 Task: Open Card New Hire Orientation in Board Employee Performance Management and Coaching to Workspace Data Analysis and Reporting and add a team member Softage.3@softage.net, a label Orange, a checklist Health and Safety, an attachment from Trello, a color Orange and finally, add a card description 'Create and send out employee engagement survey on company benefits' and a comment 'Given the potential impact of this task on our company financial stability, let us ensure that we approach it with a sense of fiscal responsibility and prudence.'. Add a start date 'Jan 03, 1900' with a due date 'Jan 10, 1900'
Action: Mouse moved to (76, 362)
Screenshot: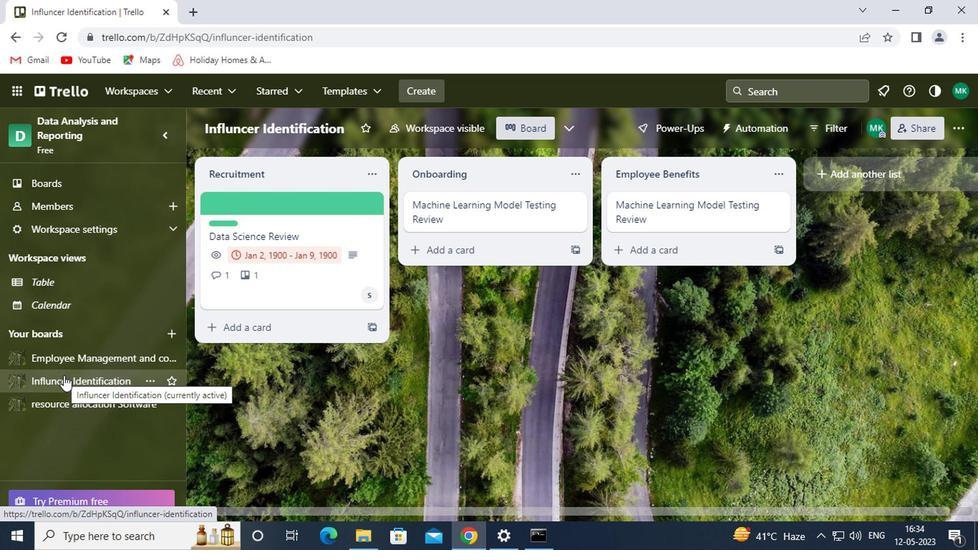 
Action: Mouse pressed left at (76, 362)
Screenshot: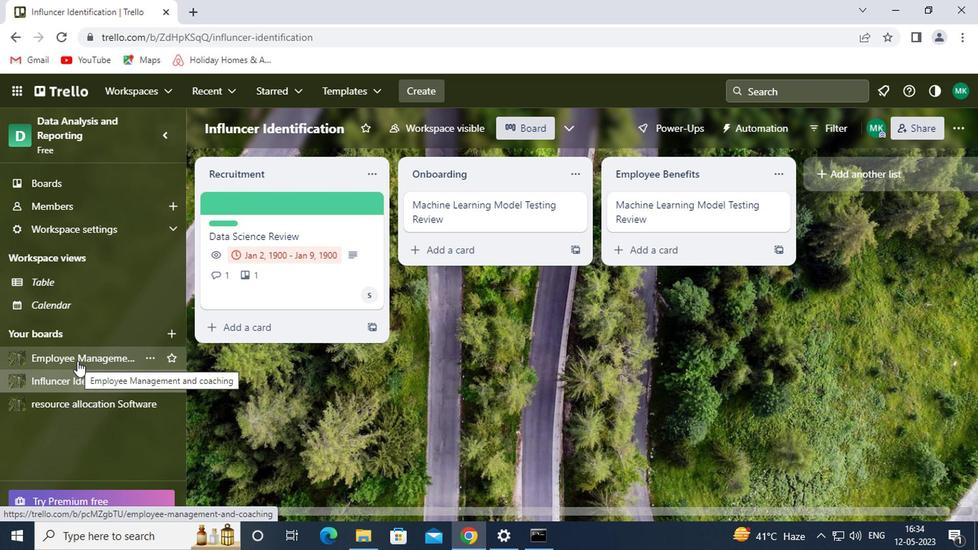 
Action: Mouse moved to (269, 198)
Screenshot: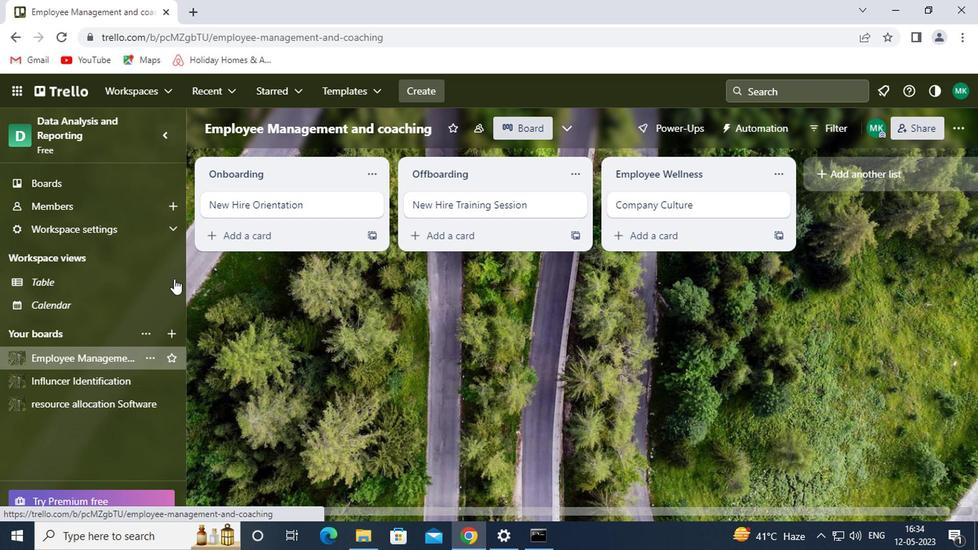 
Action: Mouse pressed left at (269, 198)
Screenshot: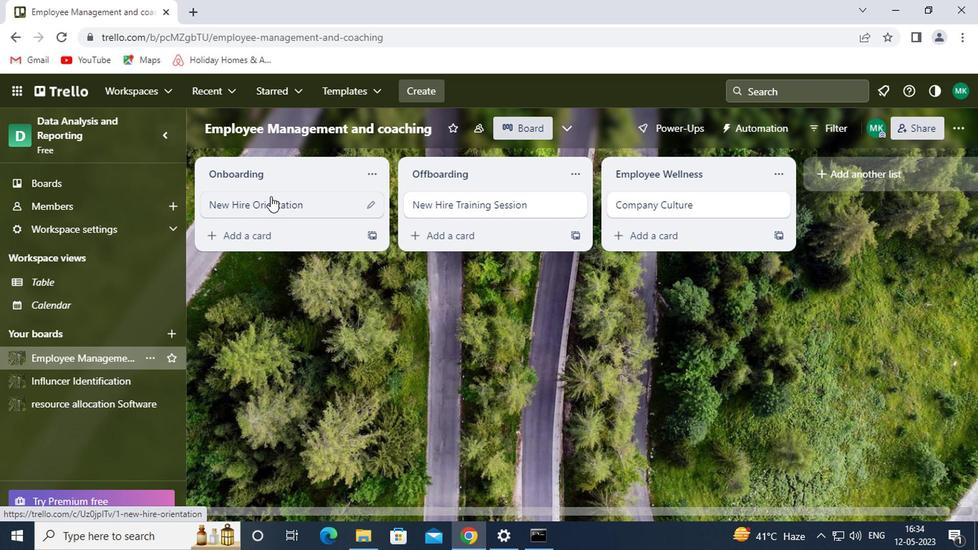 
Action: Mouse moved to (679, 212)
Screenshot: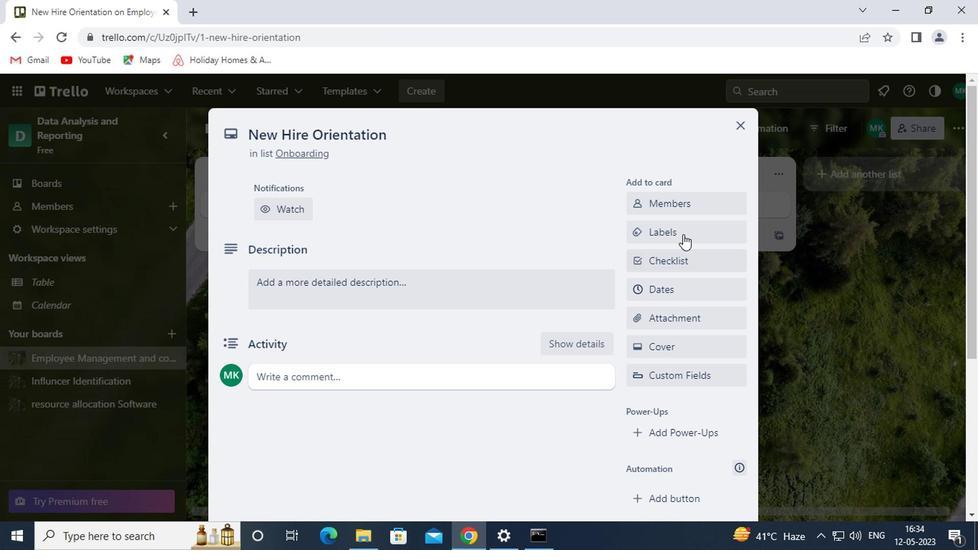 
Action: Mouse pressed left at (679, 212)
Screenshot: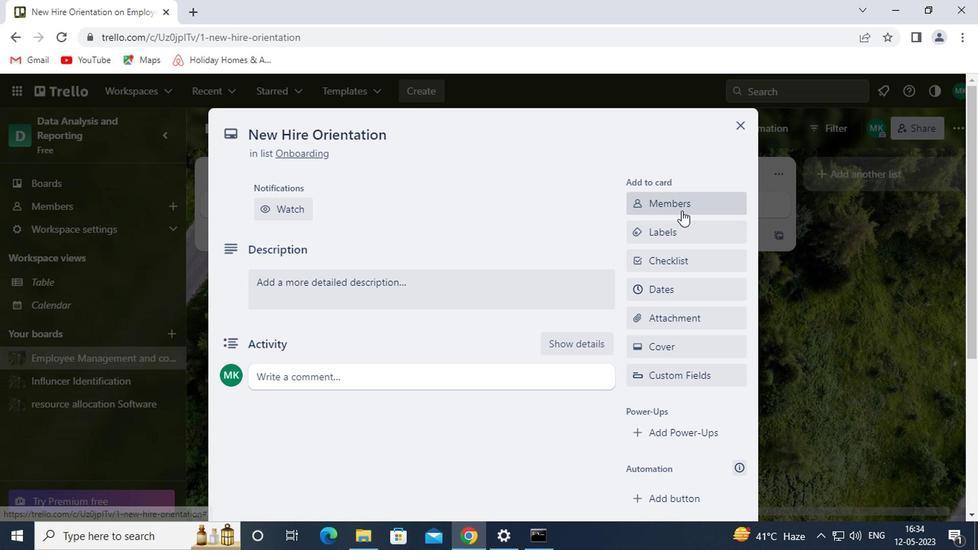 
Action: Mouse moved to (652, 271)
Screenshot: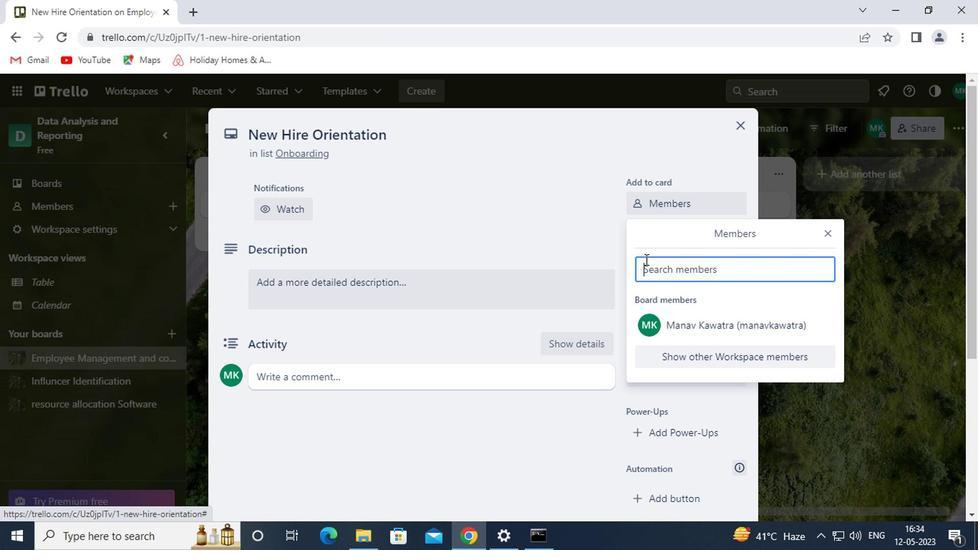 
Action: Mouse pressed left at (652, 271)
Screenshot: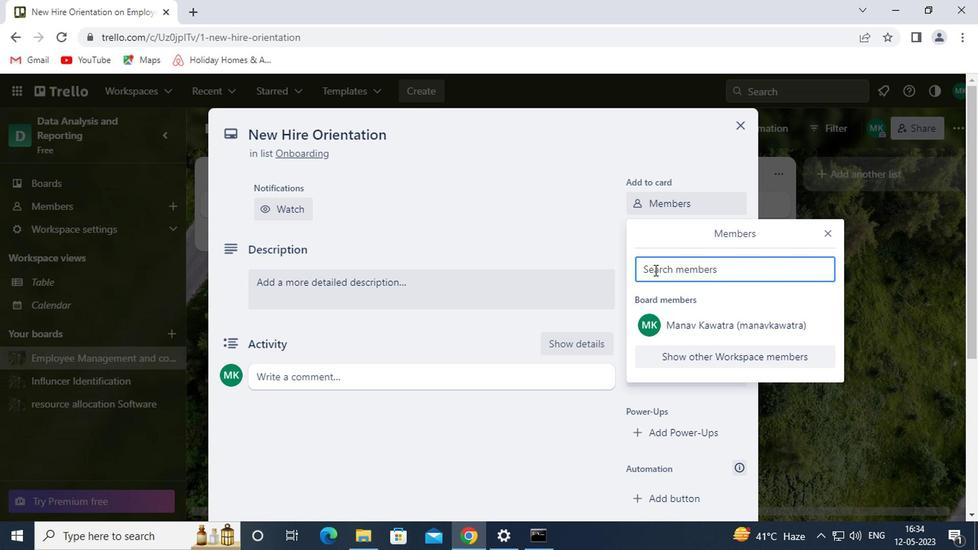 
Action: Key pressed <Key.shift>SOFTAGE.3<Key.shift>@SOFT
Screenshot: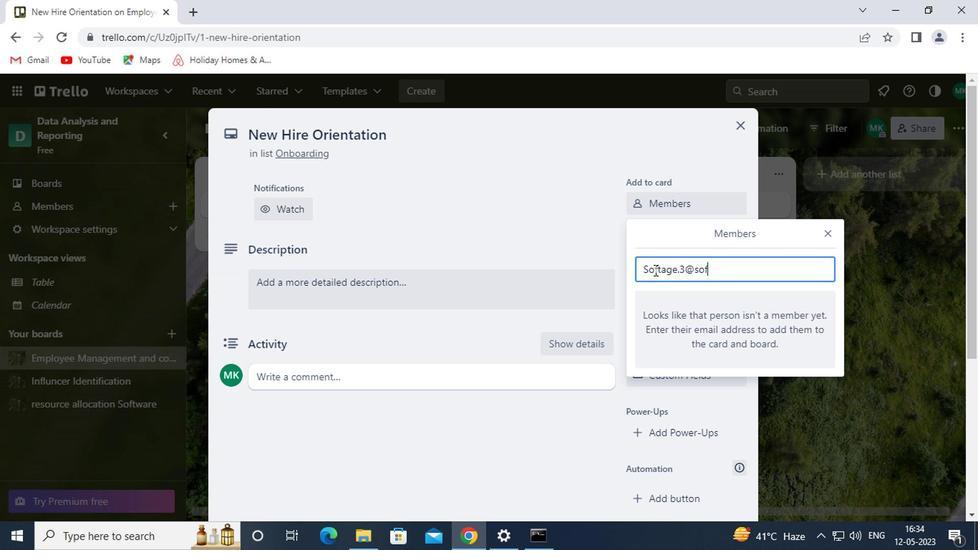 
Action: Mouse moved to (652, 271)
Screenshot: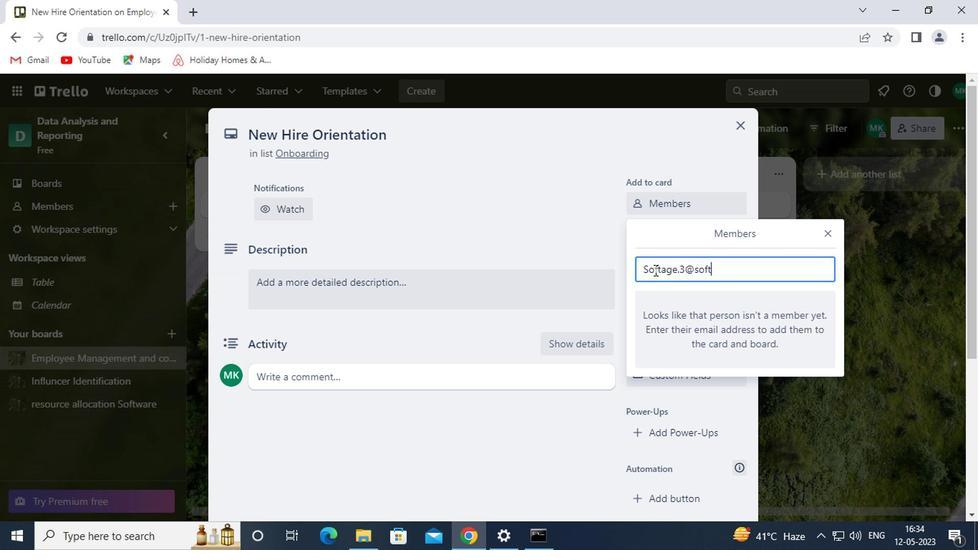 
Action: Key pressed AGE.NET
Screenshot: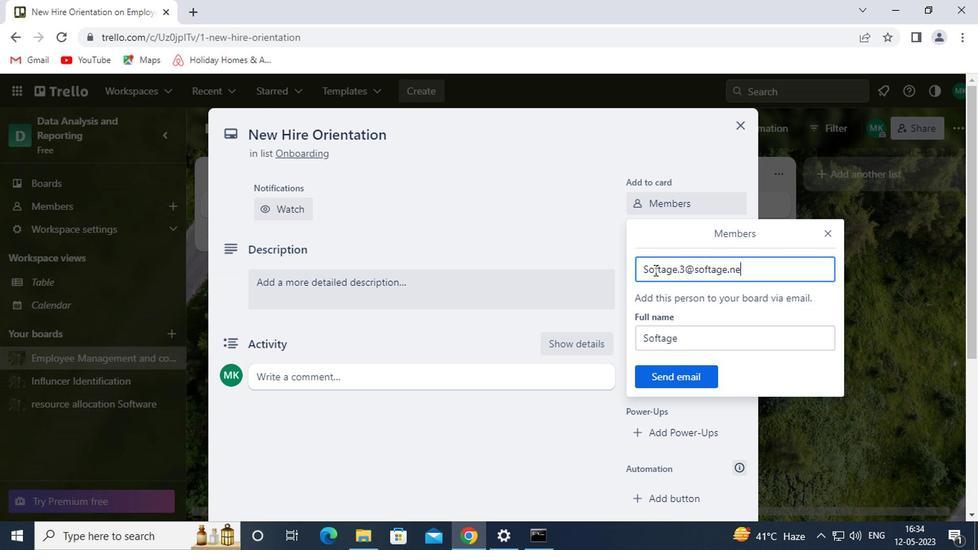 
Action: Mouse moved to (668, 375)
Screenshot: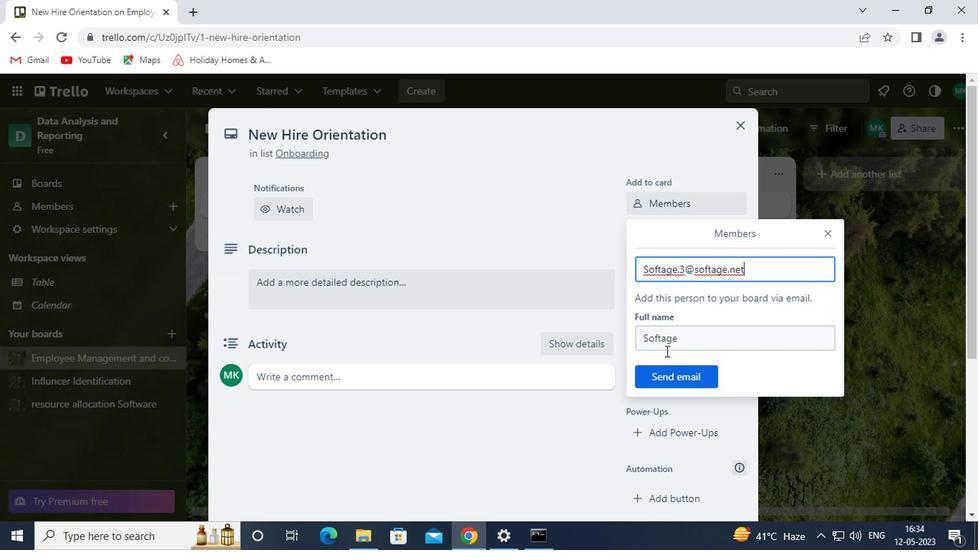 
Action: Mouse pressed left at (668, 375)
Screenshot: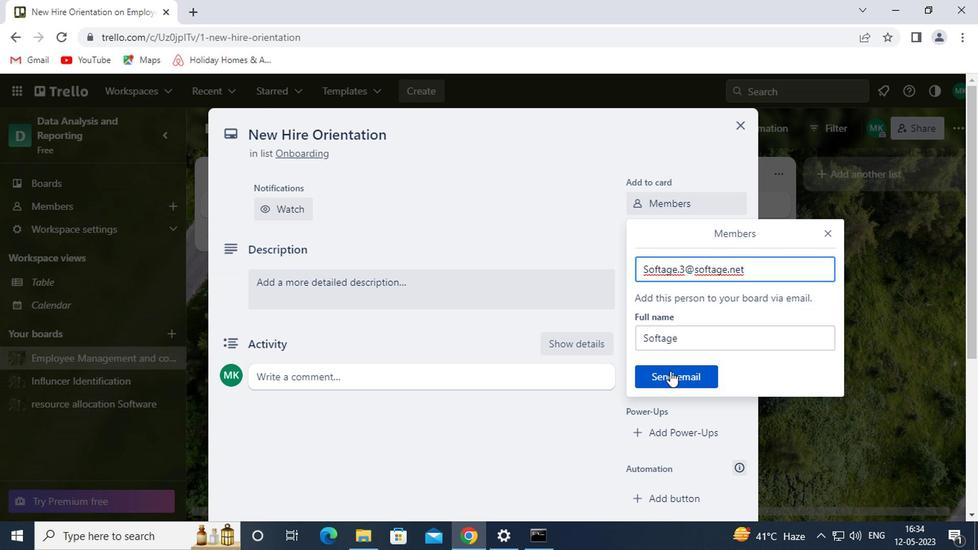 
Action: Mouse moved to (665, 286)
Screenshot: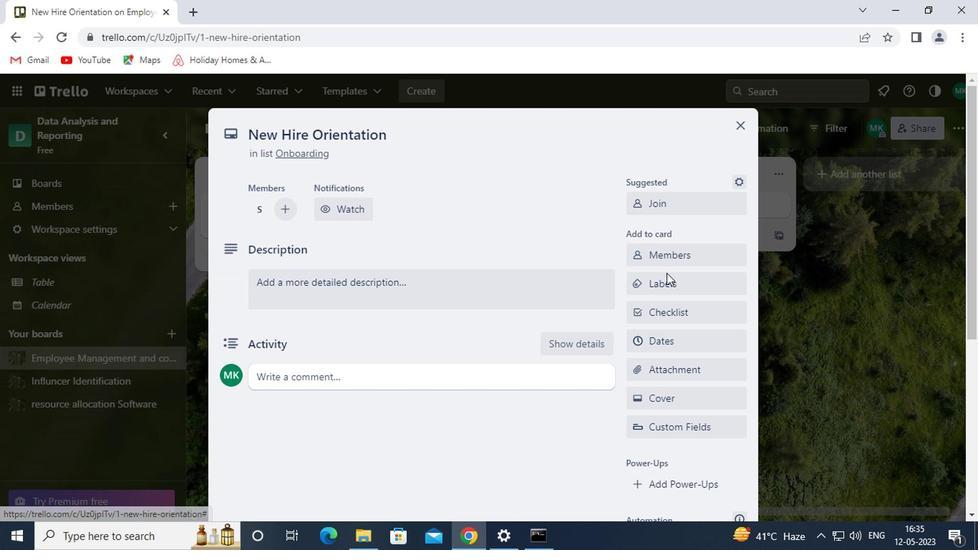 
Action: Mouse pressed left at (665, 286)
Screenshot: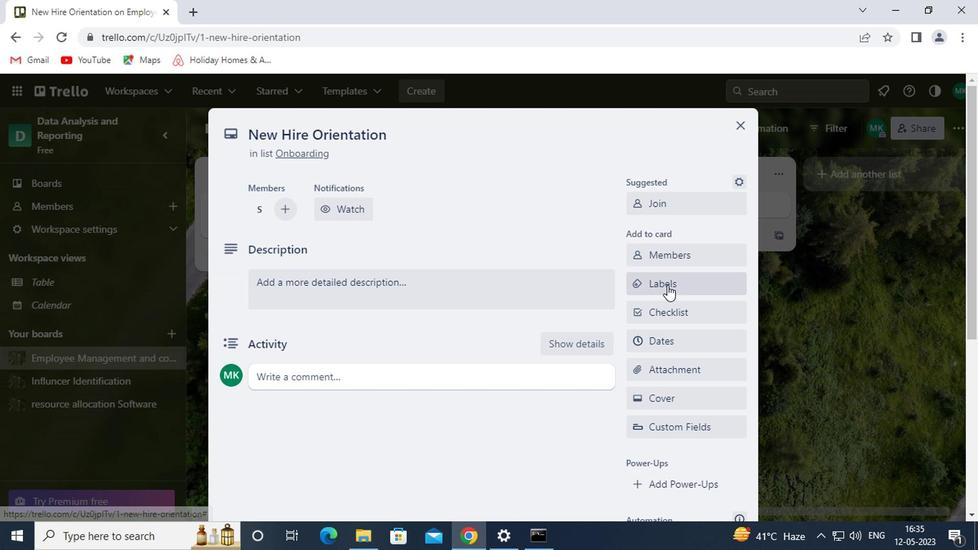 
Action: Mouse moved to (641, 264)
Screenshot: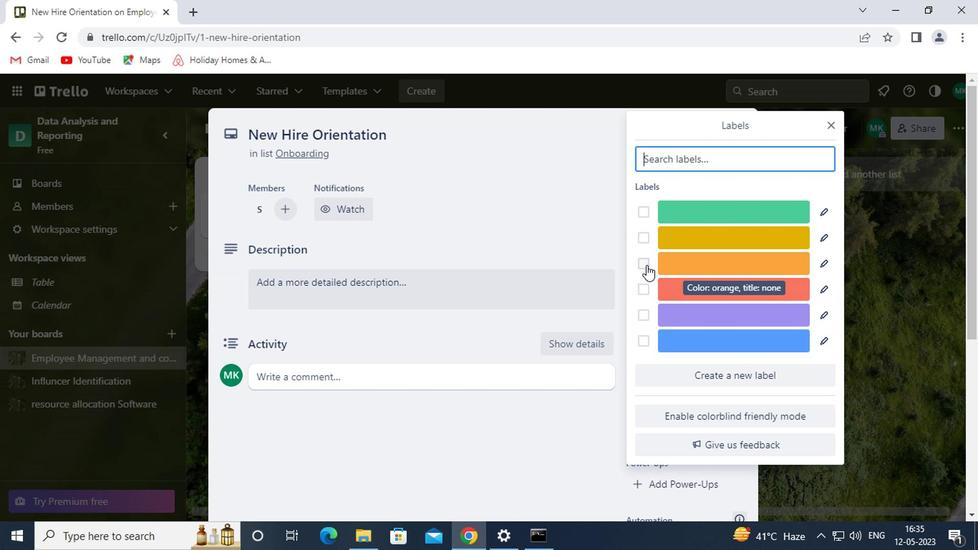 
Action: Mouse pressed left at (641, 264)
Screenshot: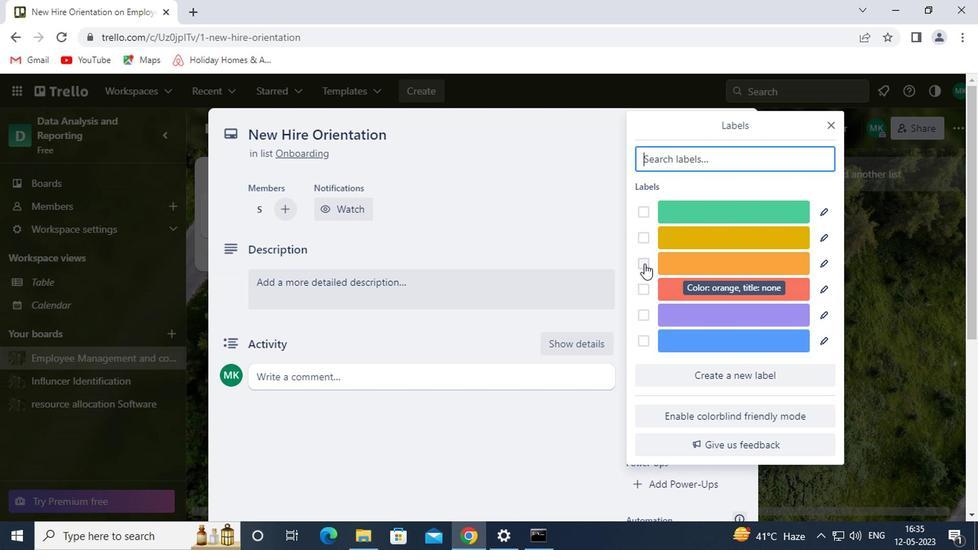
Action: Mouse moved to (828, 129)
Screenshot: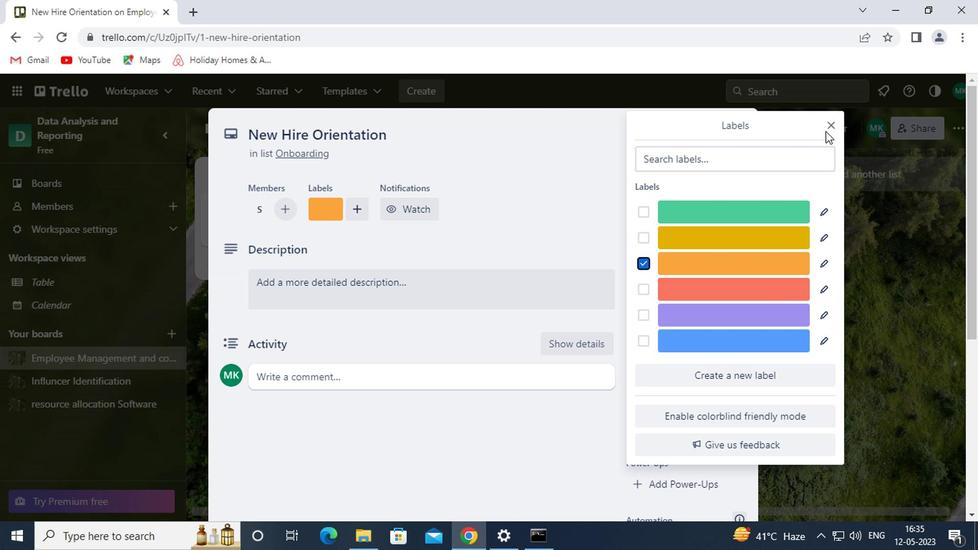 
Action: Mouse pressed left at (828, 129)
Screenshot: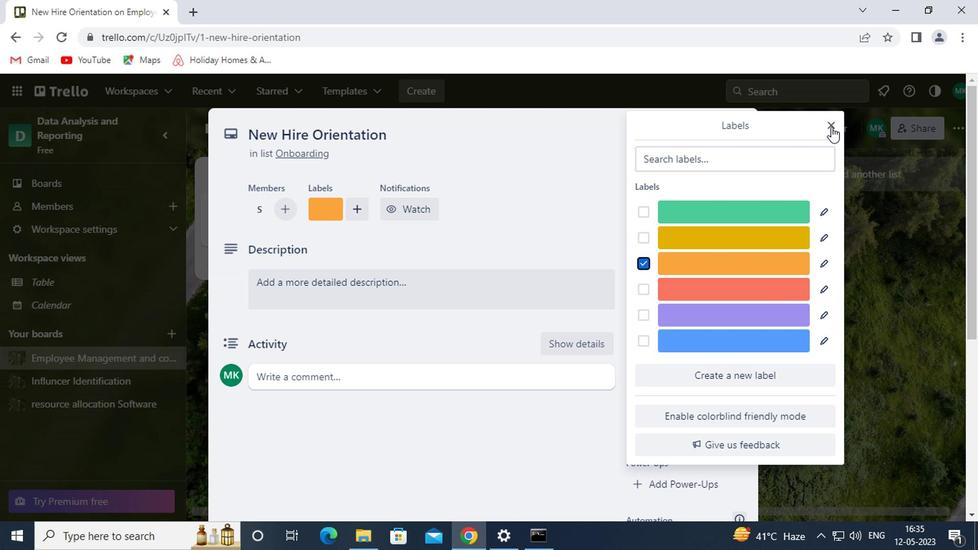 
Action: Mouse moved to (669, 321)
Screenshot: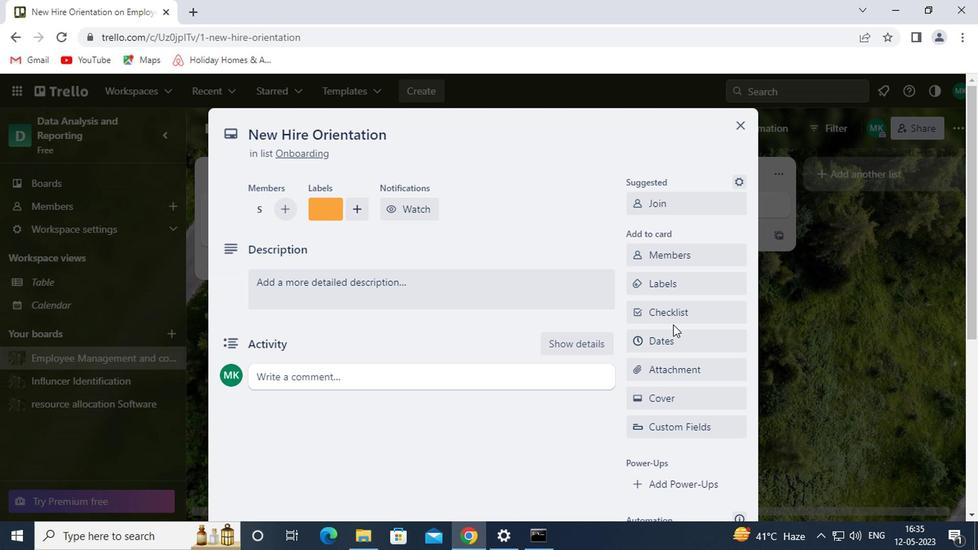 
Action: Mouse pressed left at (669, 321)
Screenshot: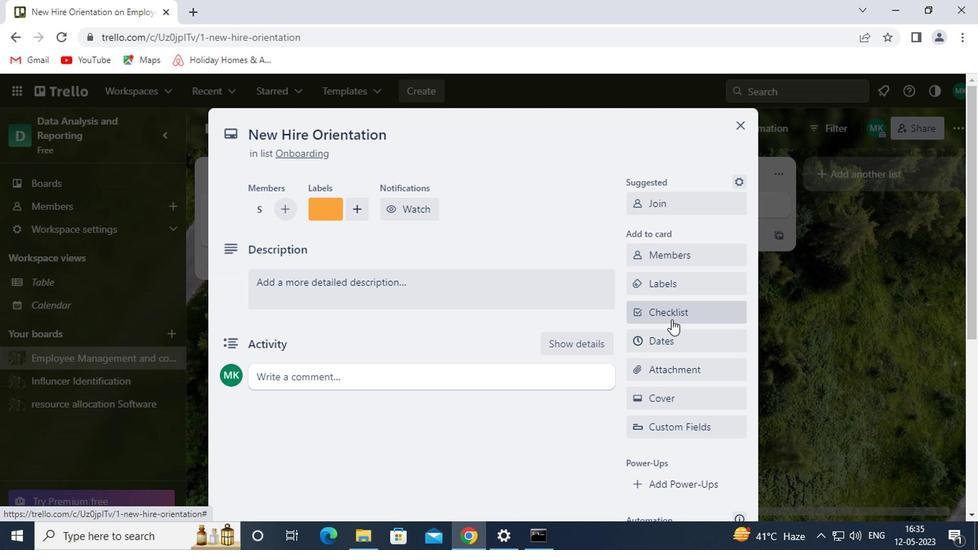 
Action: Key pressed <Key.shift>HEALTH<Key.space>AND<Key.space><Key.shift><Key.shift>SAFETY
Screenshot: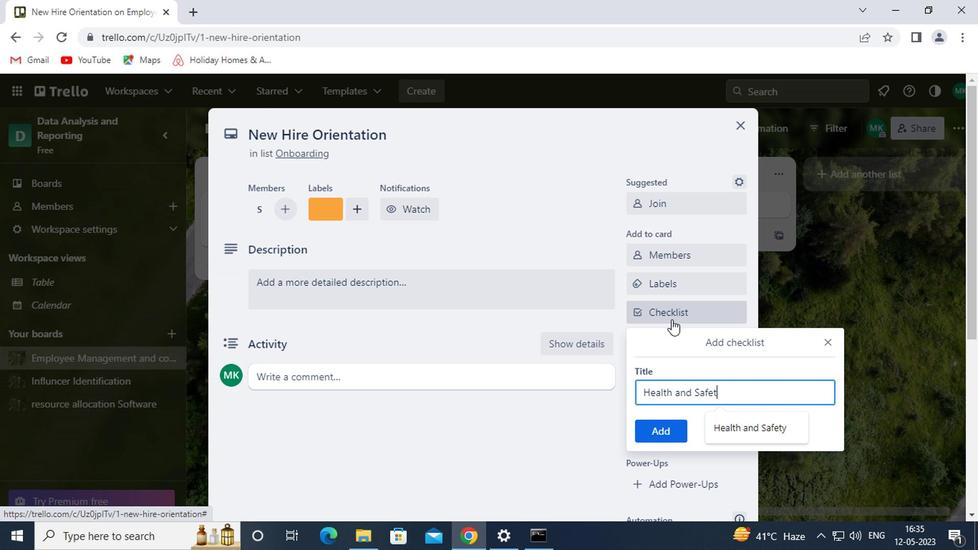 
Action: Mouse moved to (664, 442)
Screenshot: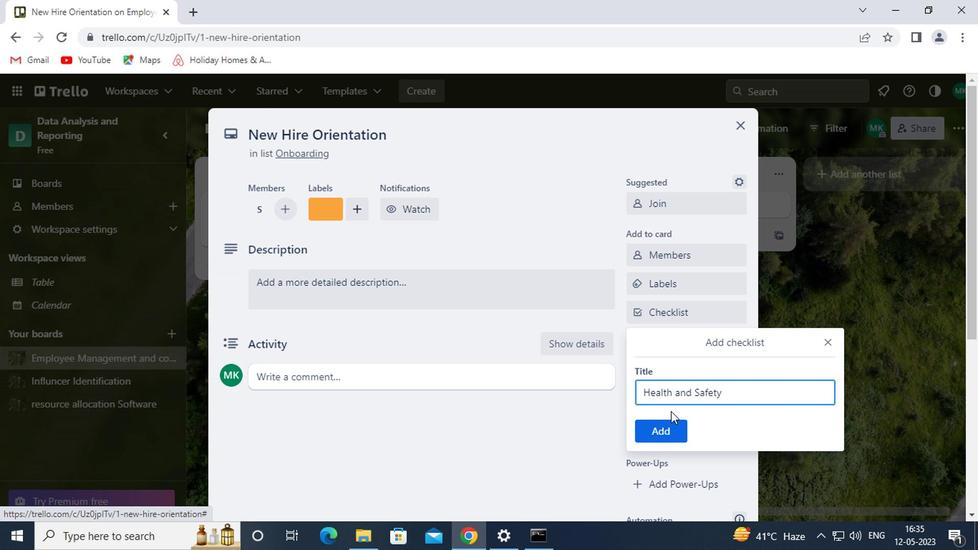 
Action: Mouse pressed left at (664, 442)
Screenshot: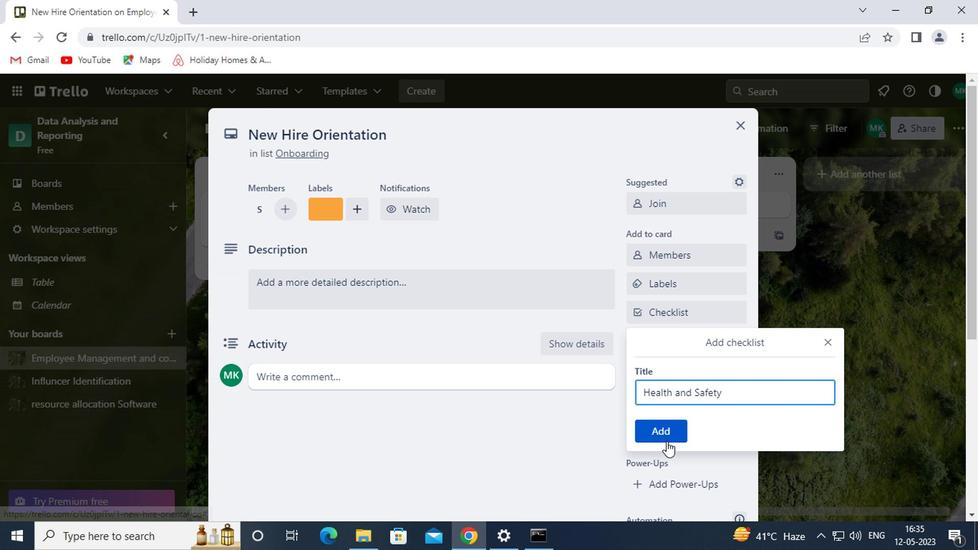 
Action: Mouse moved to (665, 365)
Screenshot: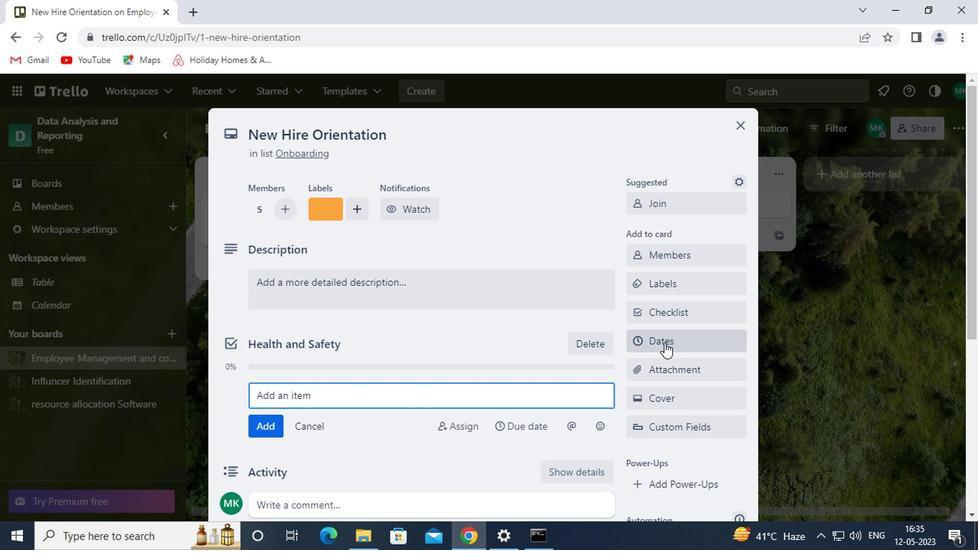
Action: Mouse pressed left at (665, 365)
Screenshot: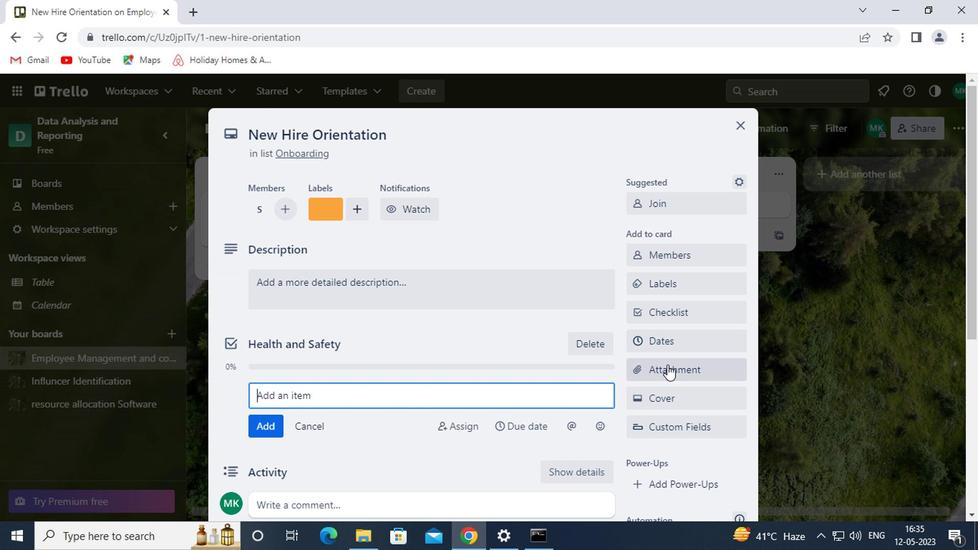 
Action: Mouse moved to (648, 185)
Screenshot: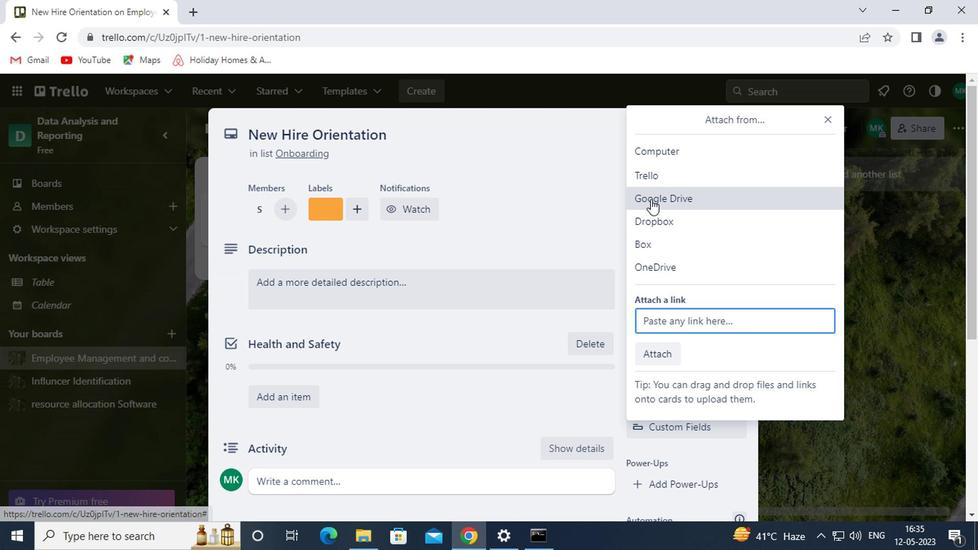 
Action: Mouse pressed left at (648, 185)
Screenshot: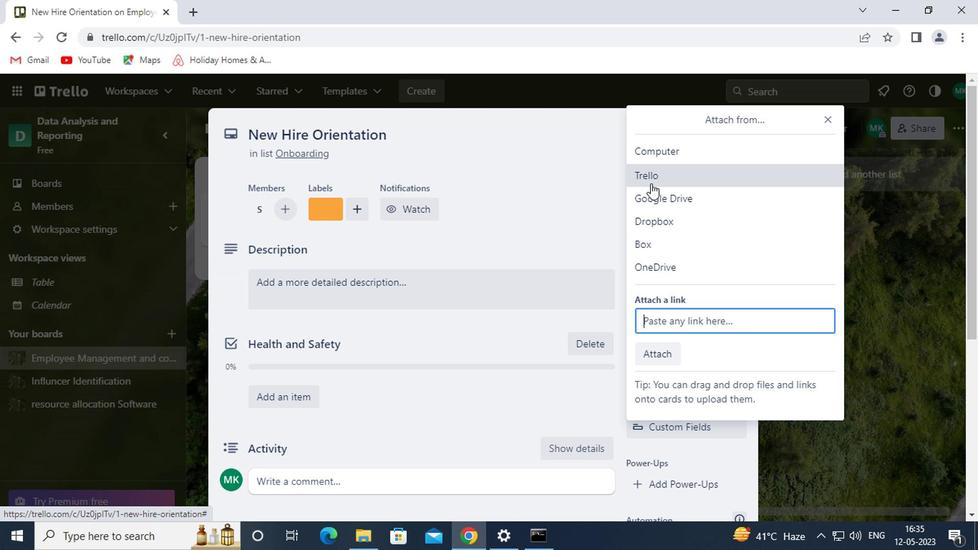 
Action: Mouse moved to (668, 377)
Screenshot: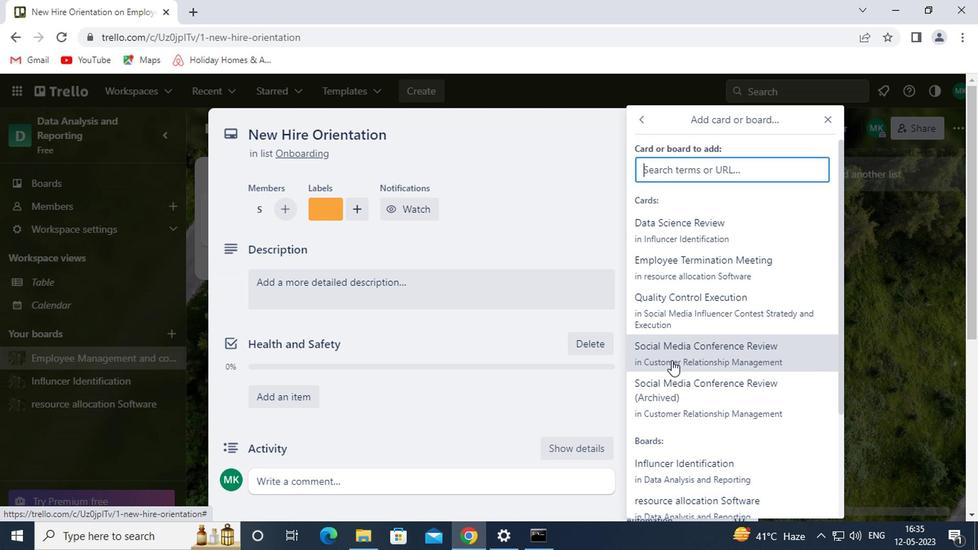 
Action: Mouse pressed left at (668, 377)
Screenshot: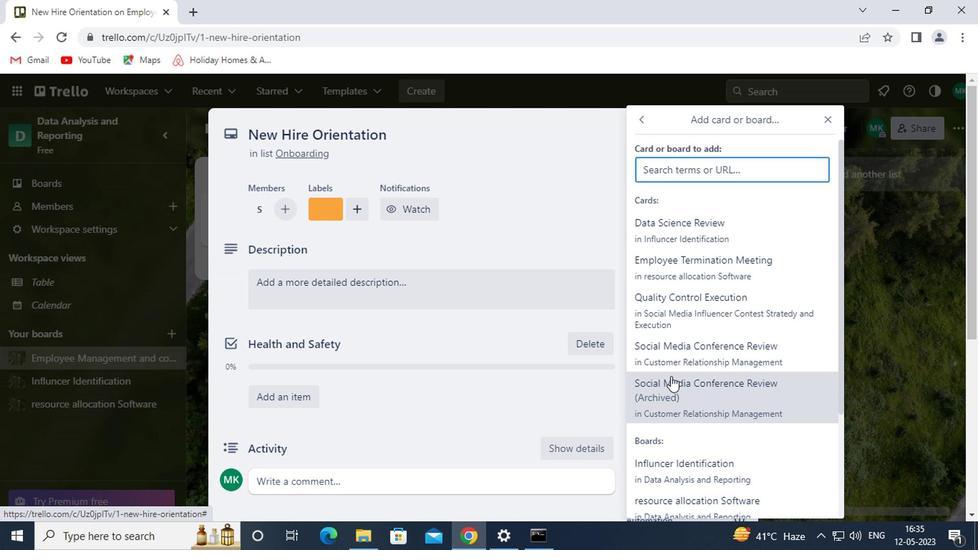
Action: Mouse moved to (670, 399)
Screenshot: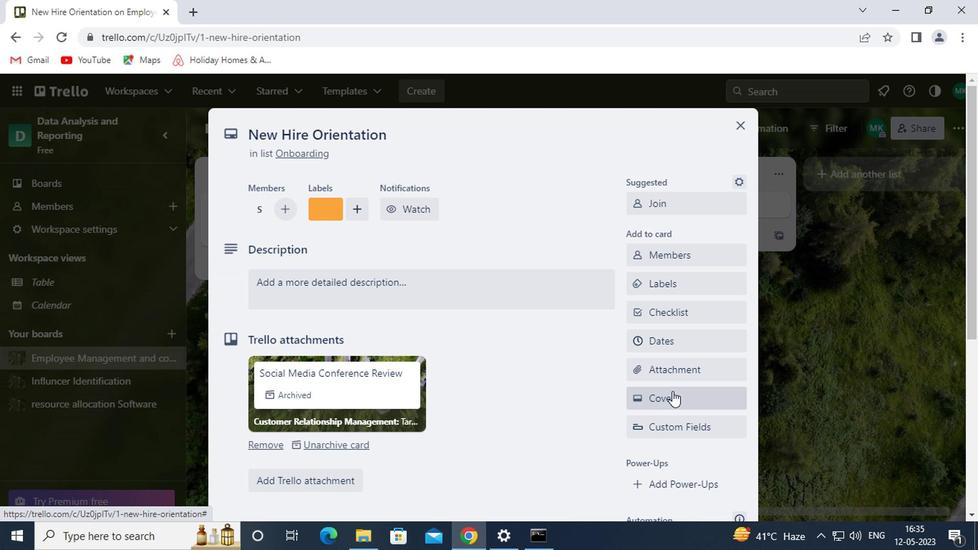 
Action: Mouse pressed left at (670, 399)
Screenshot: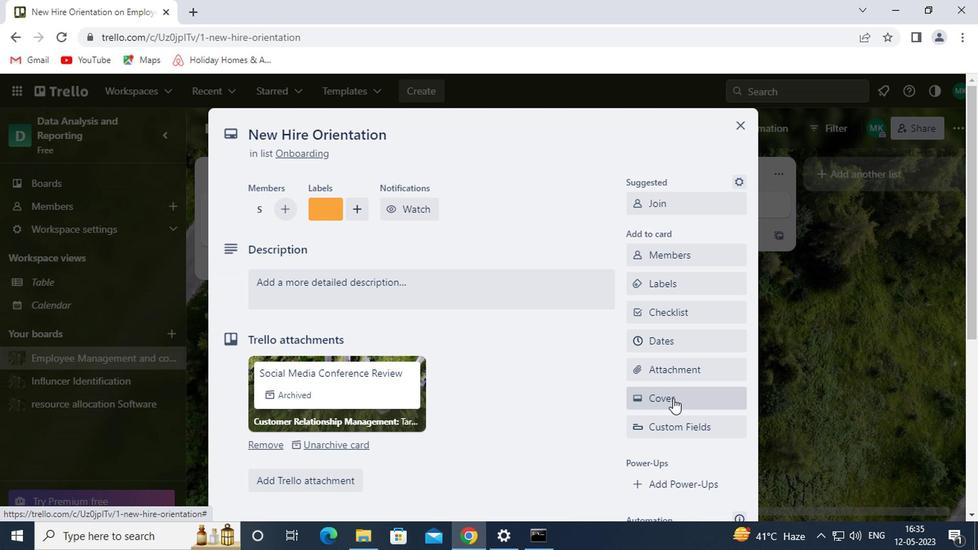 
Action: Mouse moved to (724, 251)
Screenshot: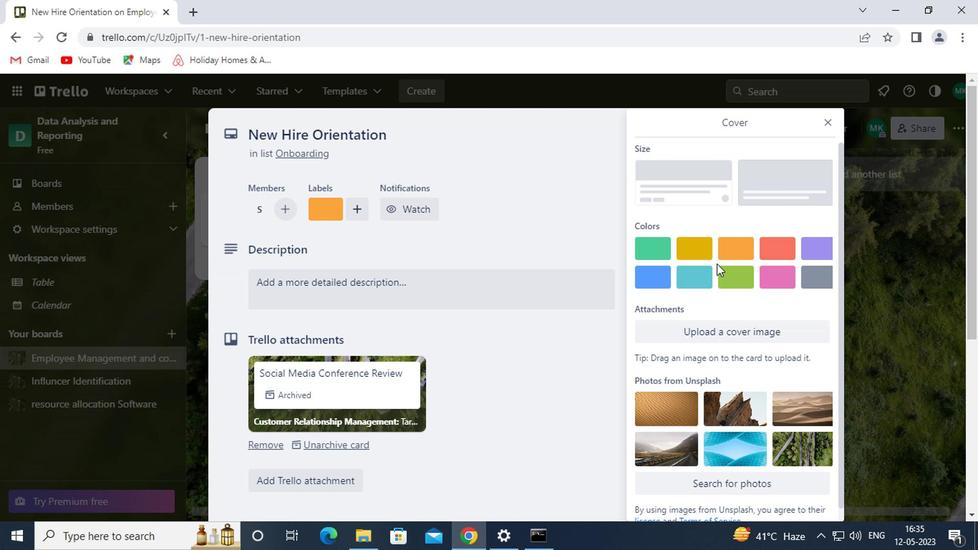 
Action: Mouse pressed left at (724, 251)
Screenshot: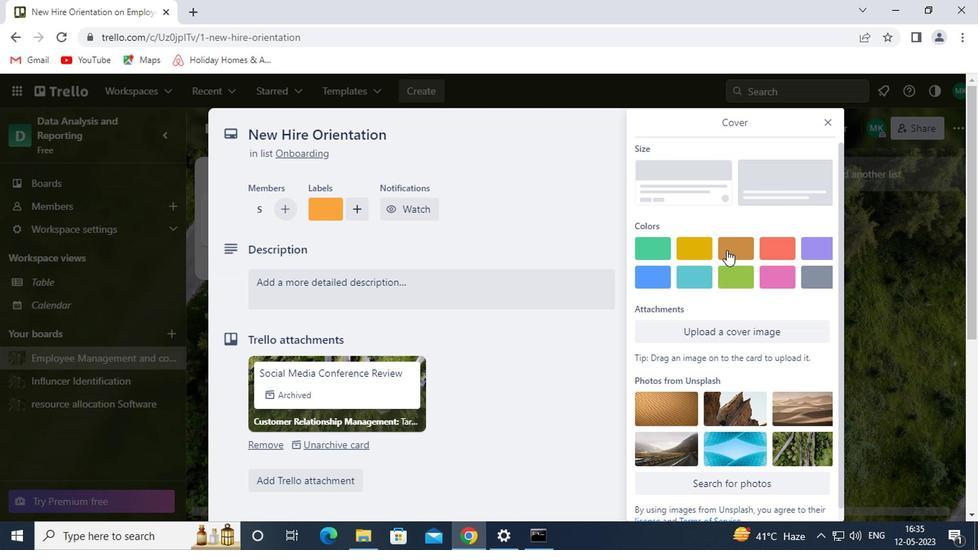 
Action: Mouse moved to (821, 123)
Screenshot: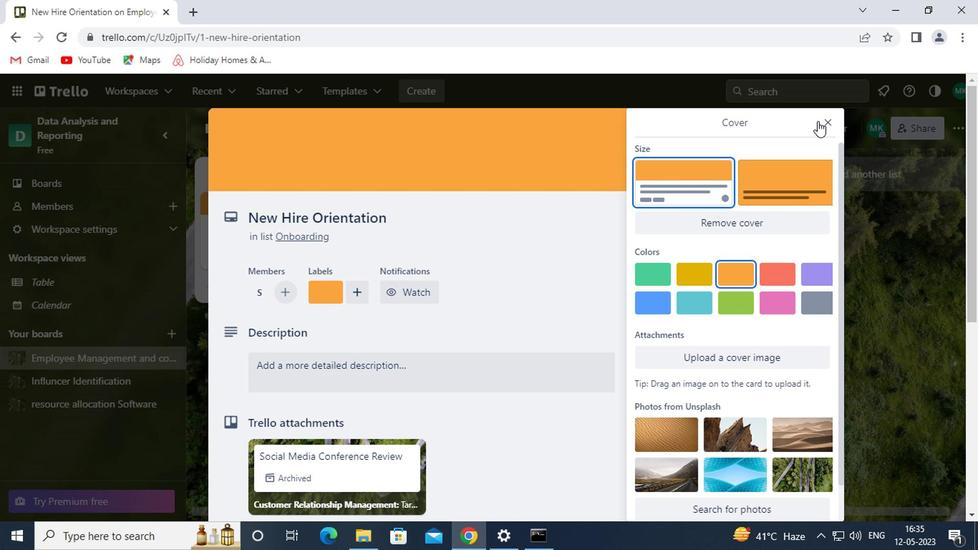 
Action: Mouse pressed left at (821, 123)
Screenshot: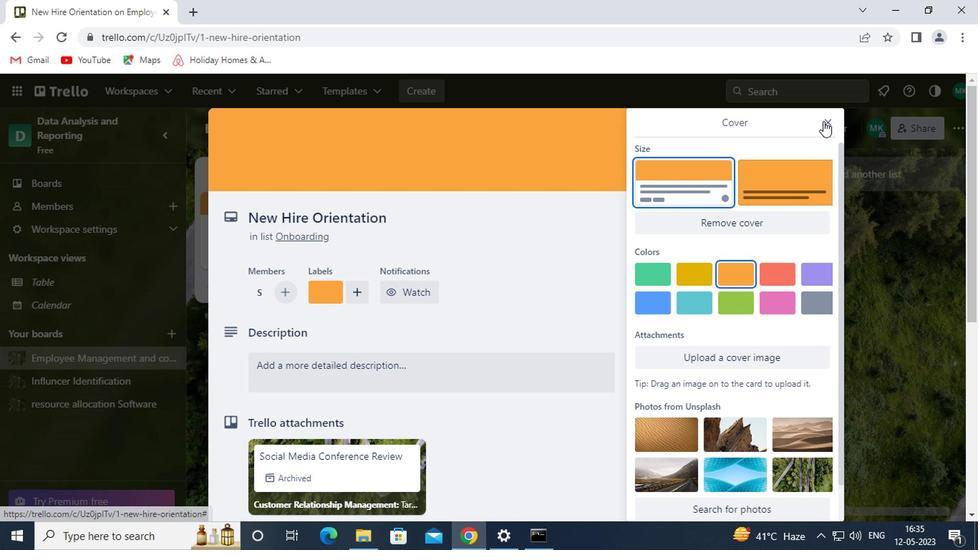
Action: Mouse moved to (322, 364)
Screenshot: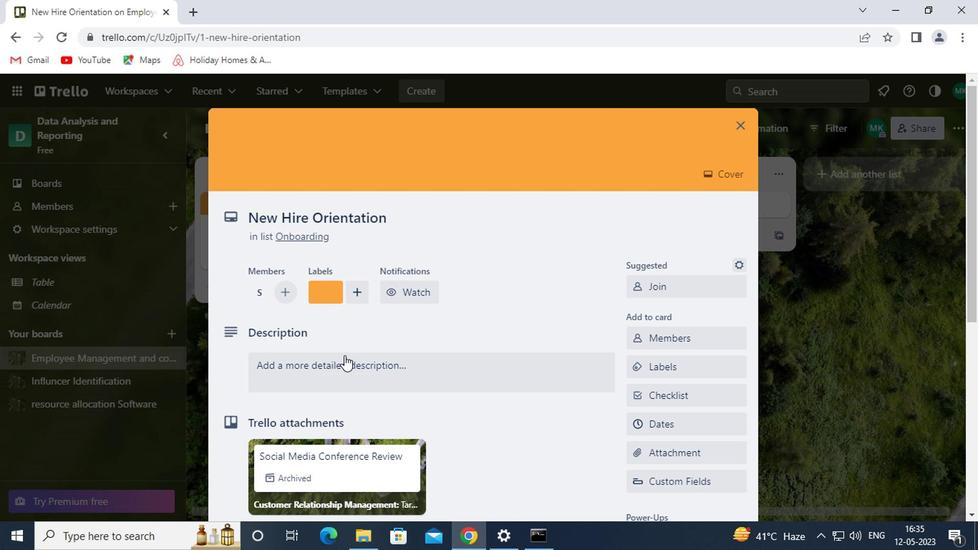 
Action: Mouse pressed left at (322, 364)
Screenshot: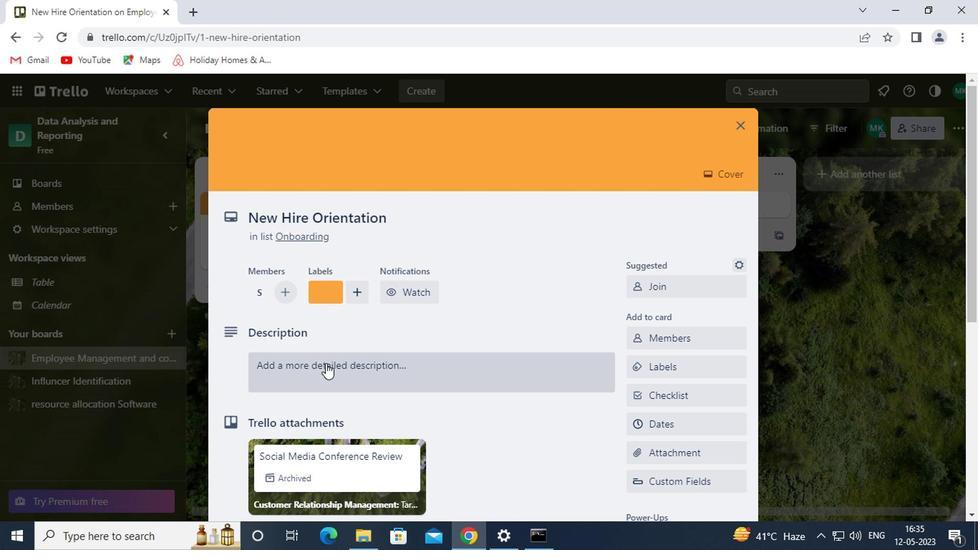 
Action: Mouse moved to (275, 414)
Screenshot: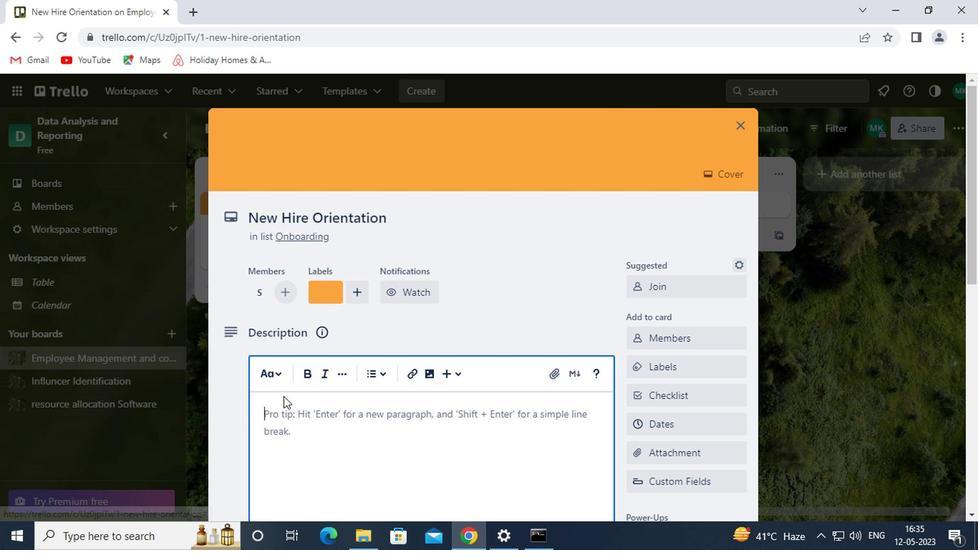 
Action: Mouse pressed left at (275, 414)
Screenshot: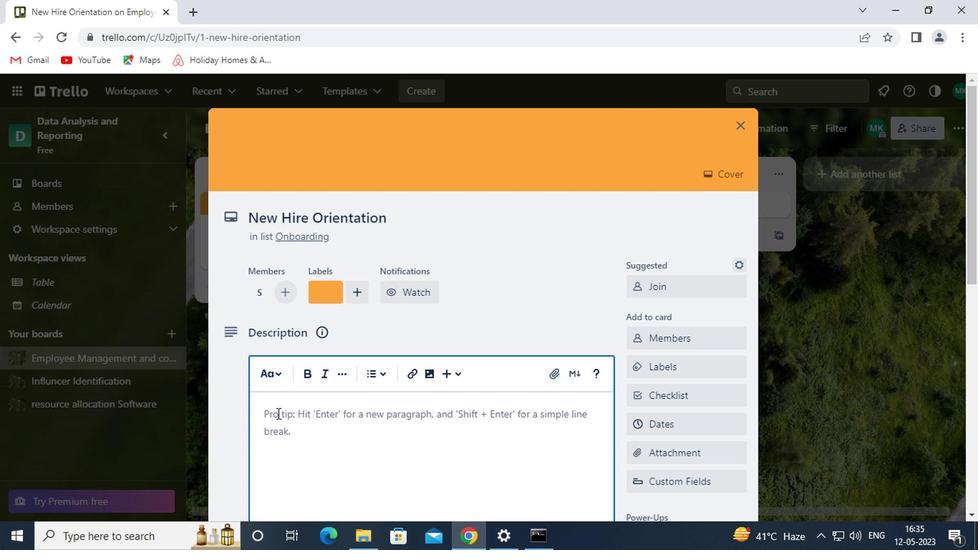 
Action: Key pressed <Key.shift><Key.shift><Key.shift><Key.shift><Key.shift><Key.shift><Key.shift><Key.shift><Key.shift><Key.shift><Key.shift><Key.shift><Key.shift><Key.shift><Key.shift><Key.shift><Key.shift><Key.shift><Key.shift><Key.shift><Key.shift><Key.shift><Key.shift><Key.shift><Key.shift><Key.shift><Key.shift><Key.shift><Key.shift><Key.shift><Key.shift><Key.shift><Key.shift><Key.shift><Key.shift><Key.shift><Key.shift><Key.shift><Key.shift><Key.shift><Key.shift><Key.shift><Key.shift><Key.shift><Key.shift><Key.shift><Key.shift><Key.shift><Key.shift><Key.shift><Key.shift><Key.shift><Key.shift><Key.shift><Key.shift><Key.shift><Key.shift><Key.shift><Key.shift><Key.shift><Key.shift><Key.shift><Key.shift><Key.shift><Key.shift><Key.shift><Key.shift><Key.shift><Key.shift><Key.shift><Key.shift><Key.shift><Key.shift><Key.shift><Key.shift><Key.shift><Key.shift><Key.shift><Key.shift><Key.shift><Key.shift><Key.shift><Key.shift><Key.shift><Key.shift><Key.shift><Key.shift><Key.shift><Key.shift><Key.shift><Key.shift><Key.shift><Key.shift><Key.shift><Key.shift><Key.shift><Key.shift><Key.shift><Key.shift><Key.shift><Key.shift><Key.shift><Key.shift><Key.shift><Key.shift><Key.shift><Key.shift><Key.shift><Key.shift><Key.shift><Key.shift><Key.shift><Key.shift>CREATE<Key.space>AND<Key.space>SEND<Key.space>OUT<Key.space>EMPLOYEE<Key.space>ENGAGEMENT<Key.space>SURVEY<Key.space>ON<Key.space>COMPANY<Key.space>BENEFITS
Screenshot: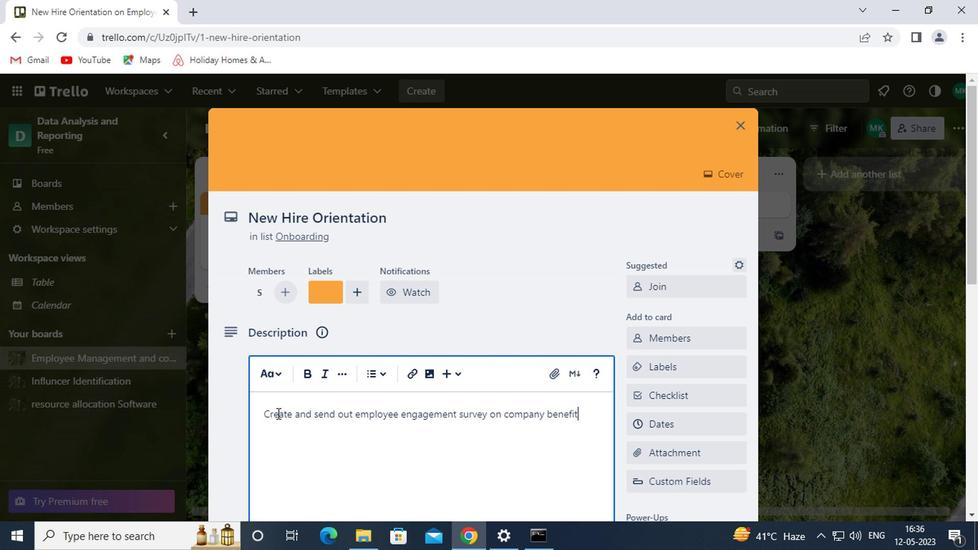 
Action: Mouse moved to (349, 379)
Screenshot: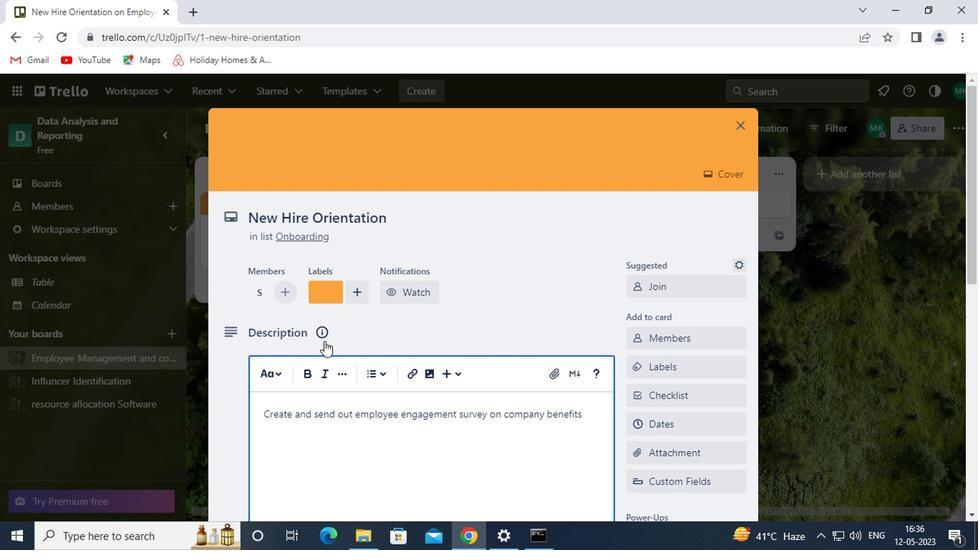 
Action: Mouse scrolled (349, 378) with delta (0, -1)
Screenshot: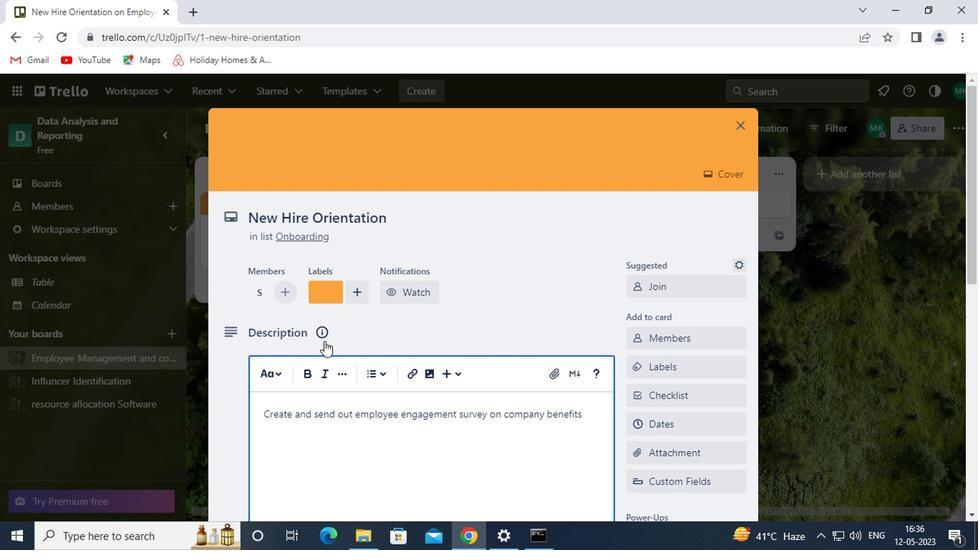 
Action: Mouse moved to (356, 395)
Screenshot: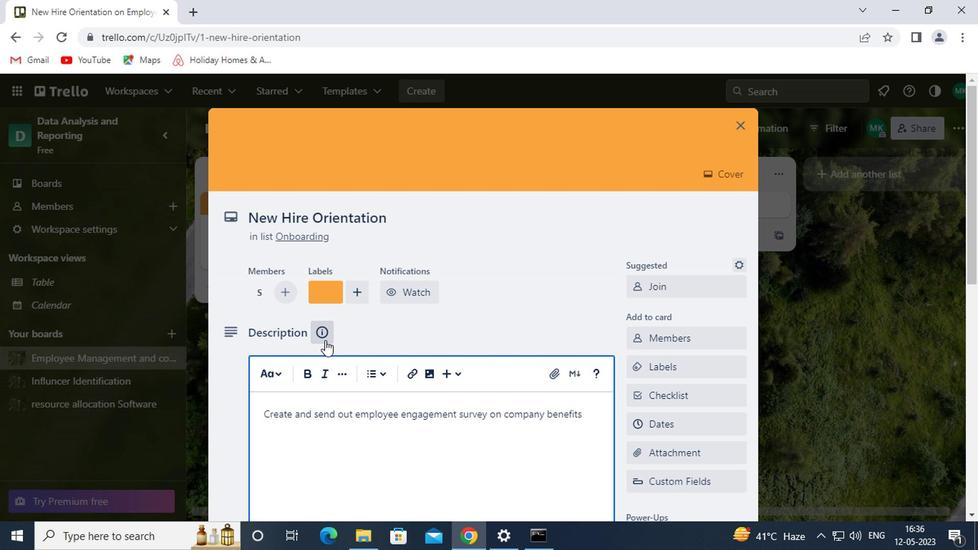 
Action: Mouse scrolled (356, 394) with delta (0, -1)
Screenshot: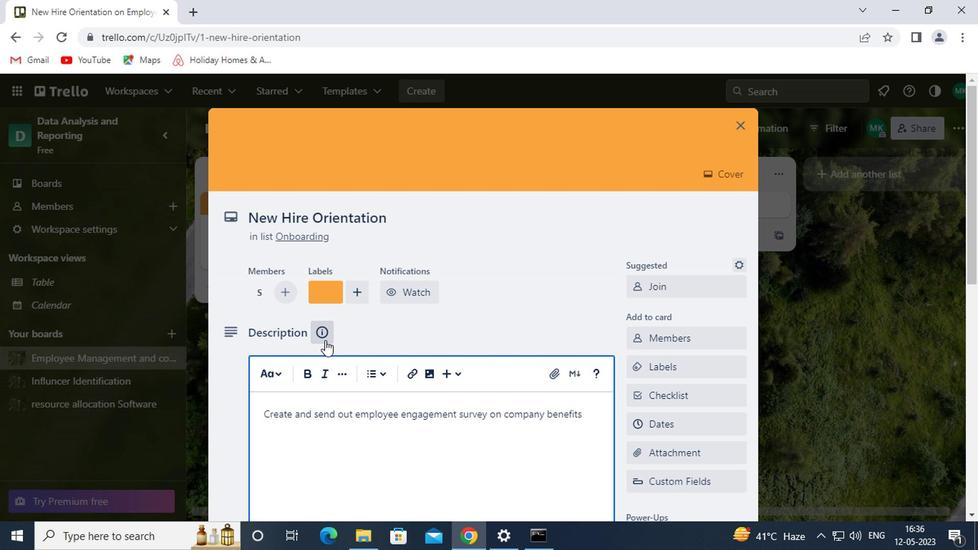 
Action: Mouse moved to (256, 429)
Screenshot: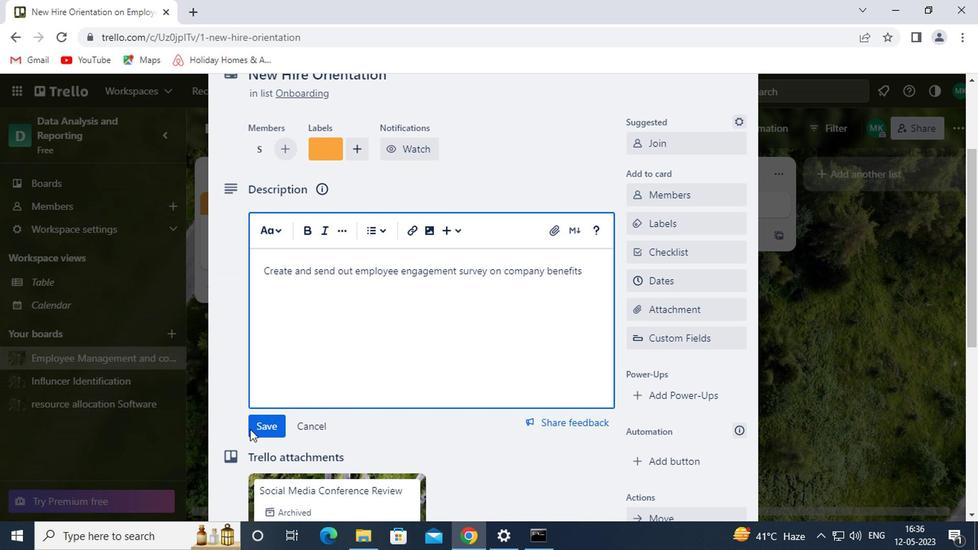 
Action: Mouse pressed left at (256, 429)
Screenshot: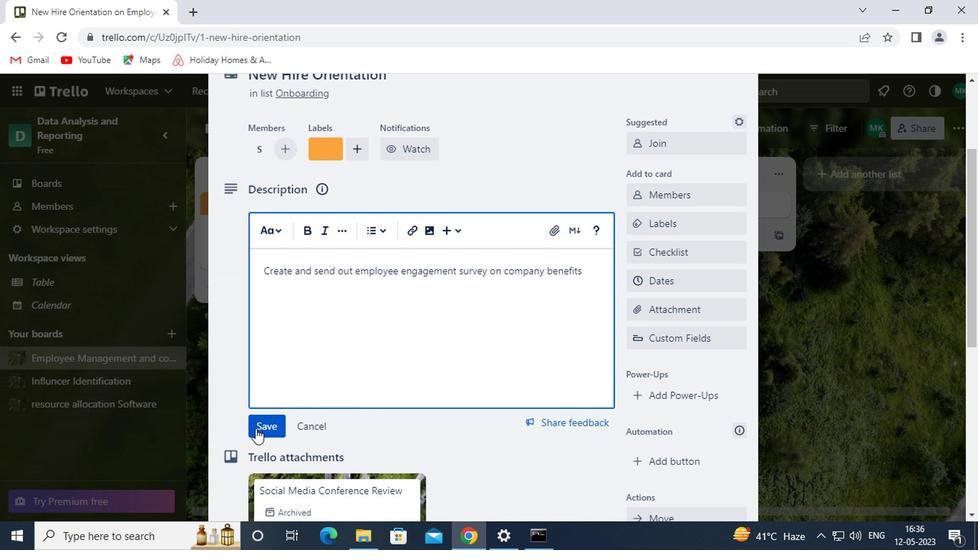
Action: Mouse moved to (329, 413)
Screenshot: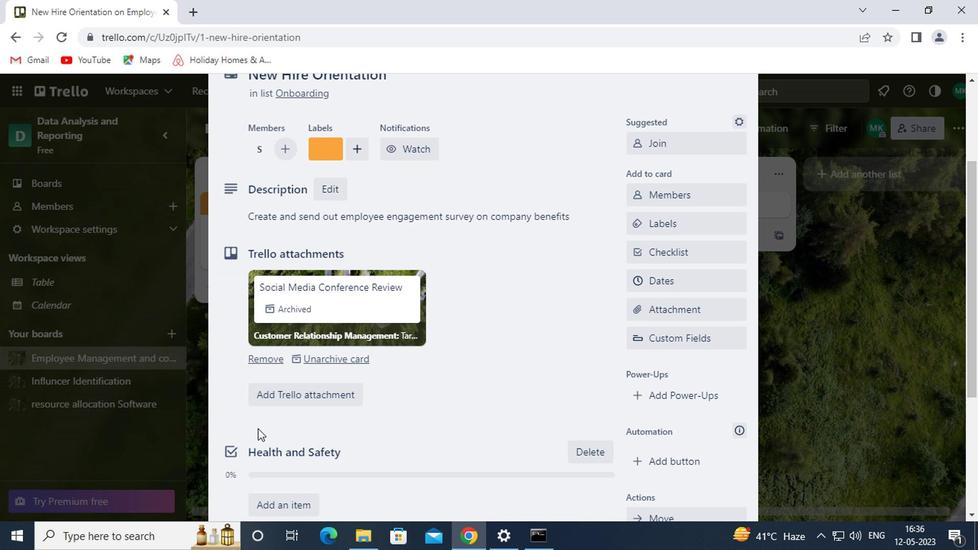 
Action: Mouse scrolled (329, 413) with delta (0, 0)
Screenshot: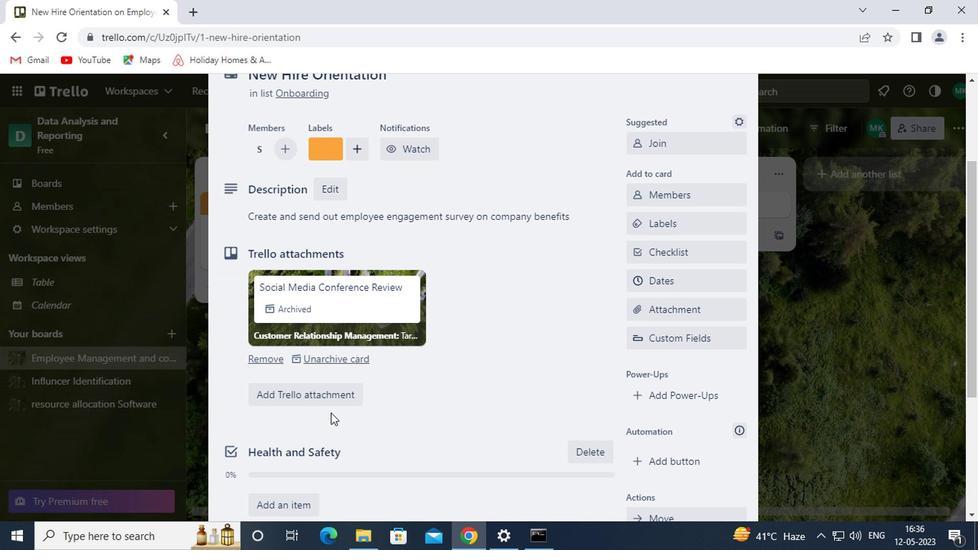 
Action: Mouse scrolled (329, 413) with delta (0, 0)
Screenshot: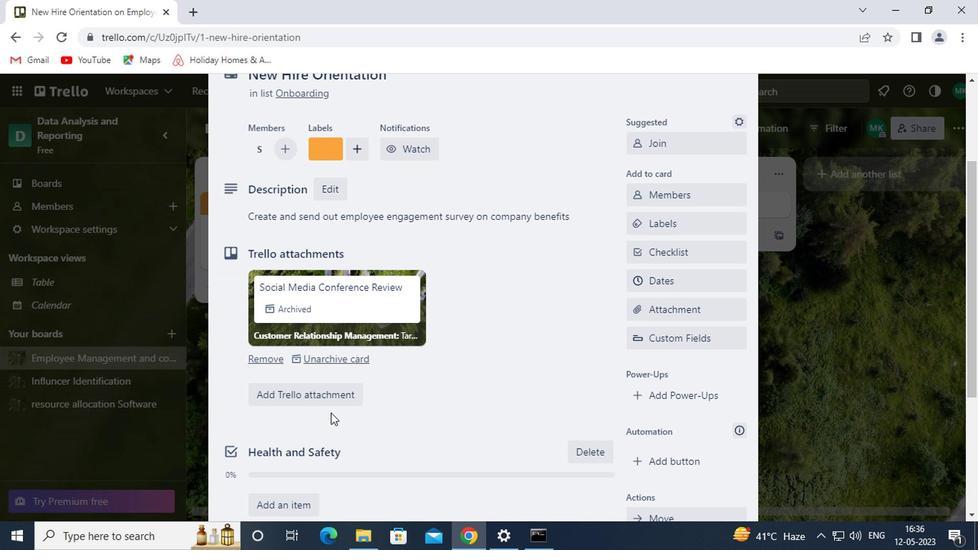 
Action: Mouse scrolled (329, 413) with delta (0, 0)
Screenshot: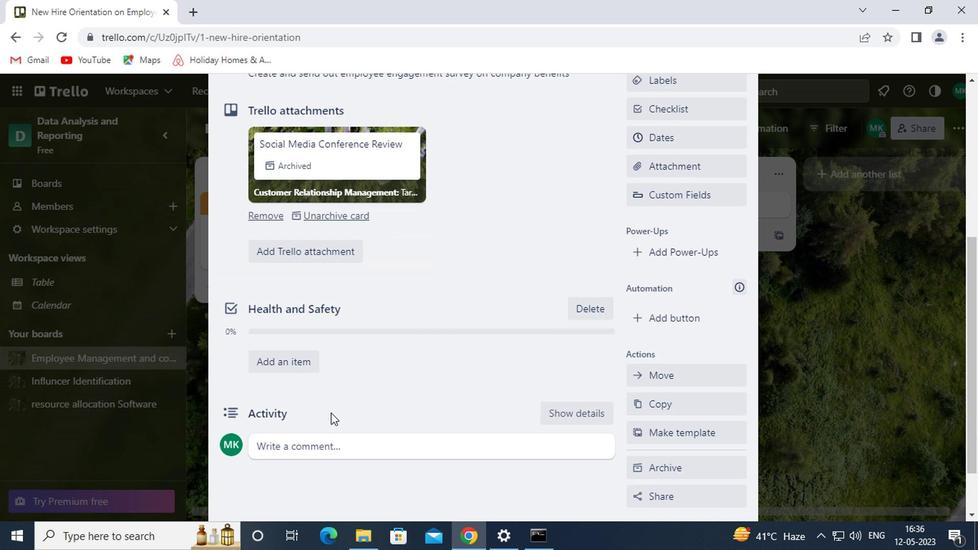 
Action: Mouse scrolled (329, 413) with delta (0, 0)
Screenshot: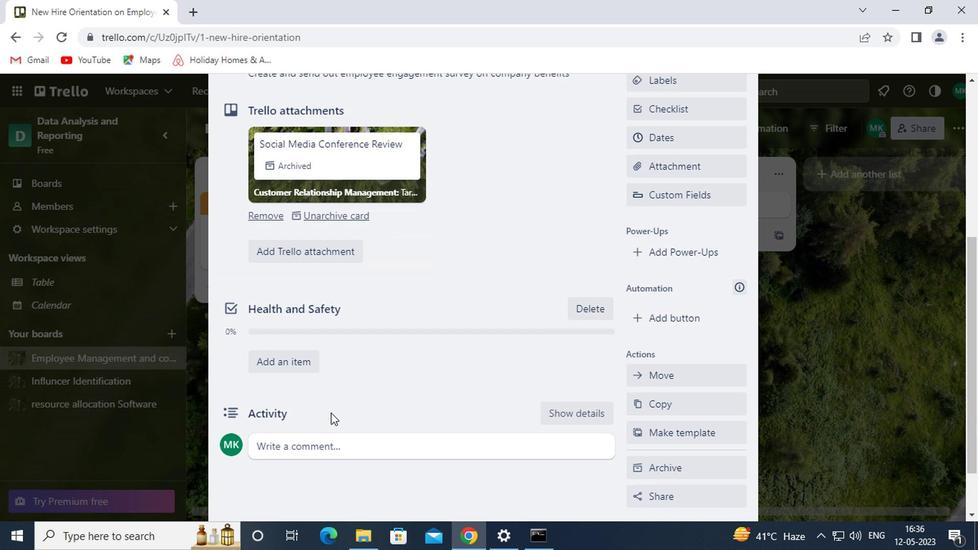 
Action: Mouse scrolled (329, 413) with delta (0, 0)
Screenshot: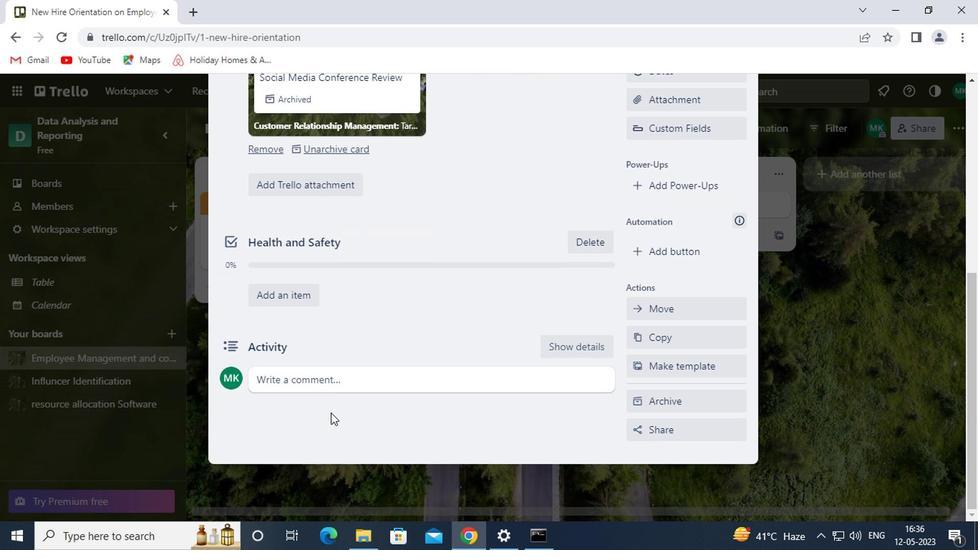 
Action: Mouse moved to (297, 385)
Screenshot: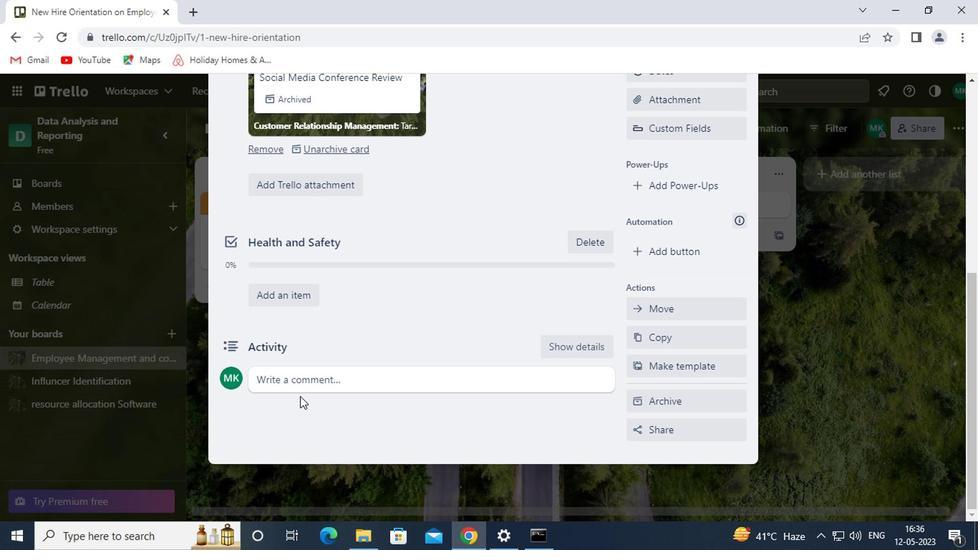 
Action: Mouse pressed left at (297, 385)
Screenshot: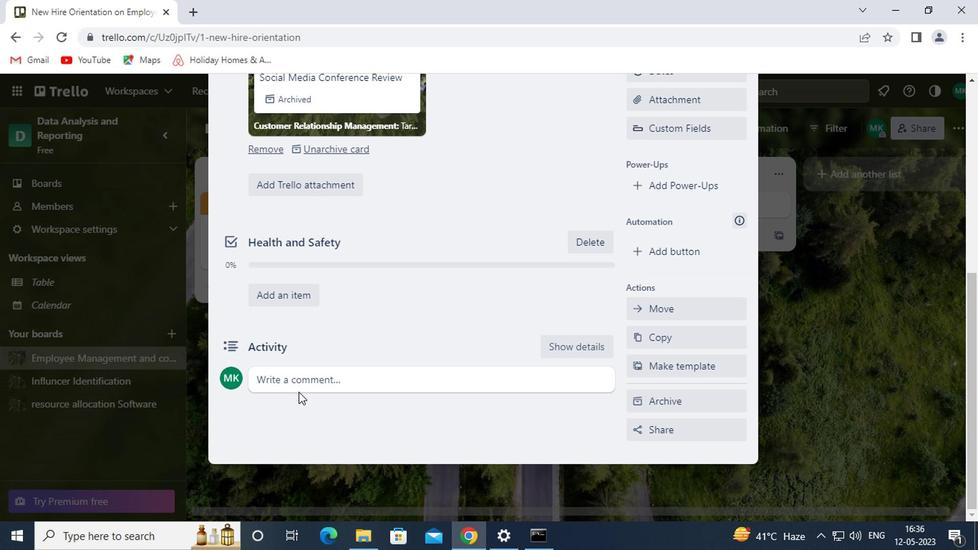 
Action: Mouse moved to (296, 427)
Screenshot: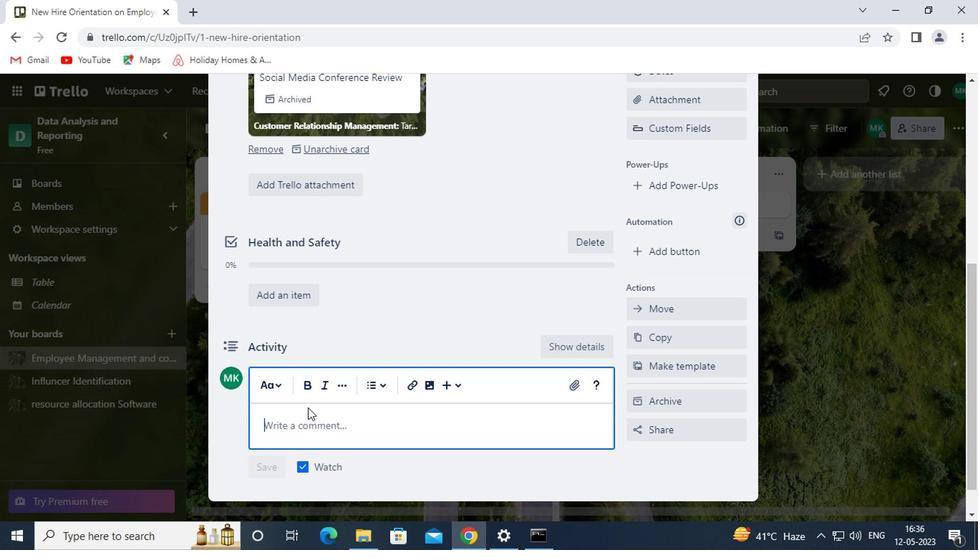 
Action: Mouse pressed left at (296, 427)
Screenshot: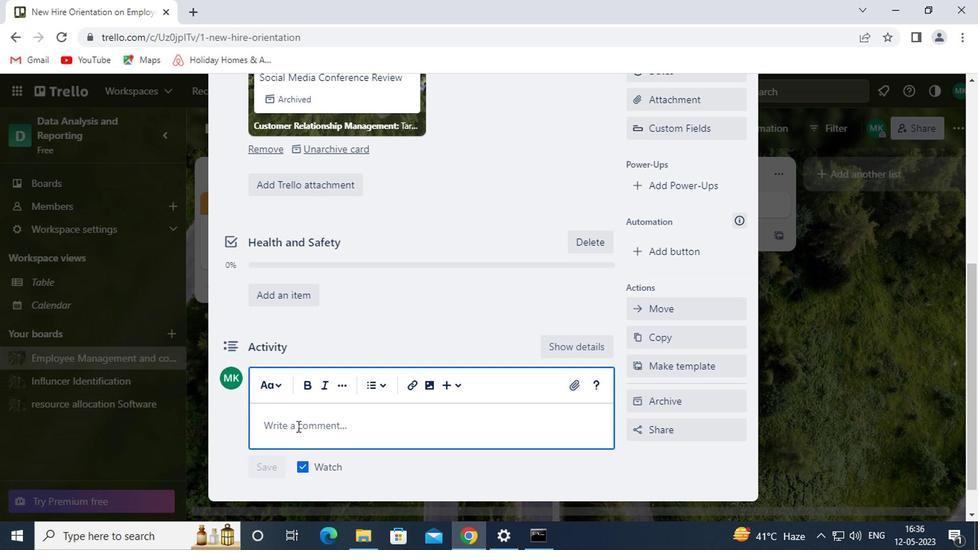 
Action: Key pressed <Key.shift>GIVEN<Key.space>THE<Key.space>POTENTIAL<Key.space>IMPACT<Key.space>OF<Key.space>THIS<Key.space>TASK<Key.space>ON<Key.space>OUR<Key.space>COMPANY<Key.space>FINANCIAL<Key.space>STABILITY,LET<Key.space>US<Key.space>ENSURE<Key.space>THAT<Key.space>WE<Key.space>APPROACH<Key.space>IT<Key.space>WITH<Key.space><Key.space>SENSE<Key.space>OG<Key.backspace>F<Key.space>FISCAL<Key.space>RESPONSIBILITY<Key.space>AND<Key.space>PRODUCT<Key.backspace><Key.backspace><Key.backspace><Key.backspace><Key.backspace>UDENCE
Screenshot: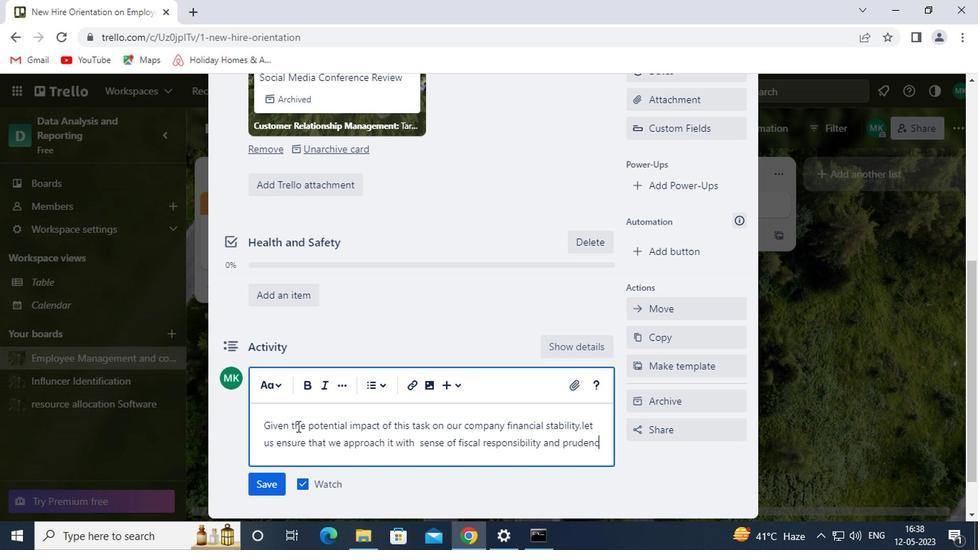 
Action: Mouse moved to (263, 507)
Screenshot: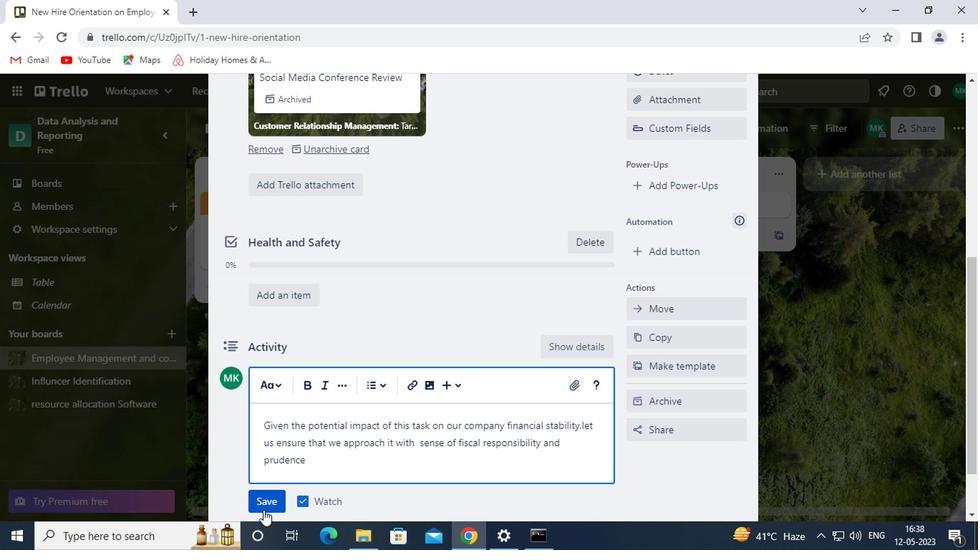
Action: Mouse pressed left at (263, 507)
Screenshot: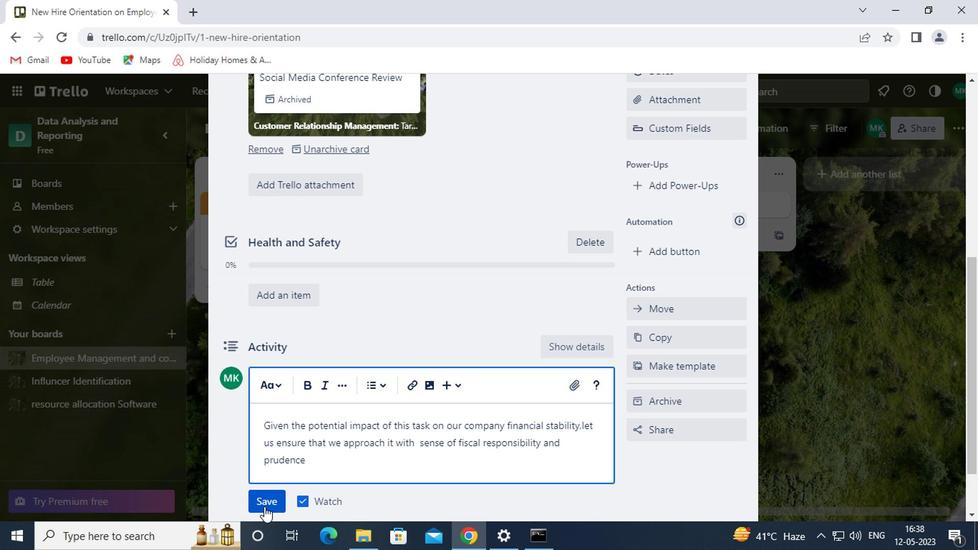 
Action: Mouse moved to (588, 438)
Screenshot: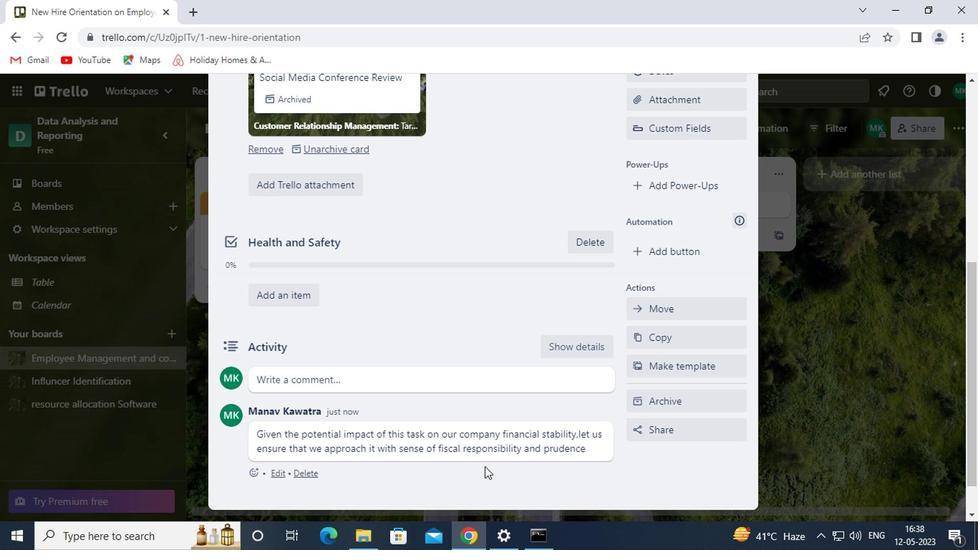 
Action: Mouse scrolled (588, 439) with delta (0, 0)
Screenshot: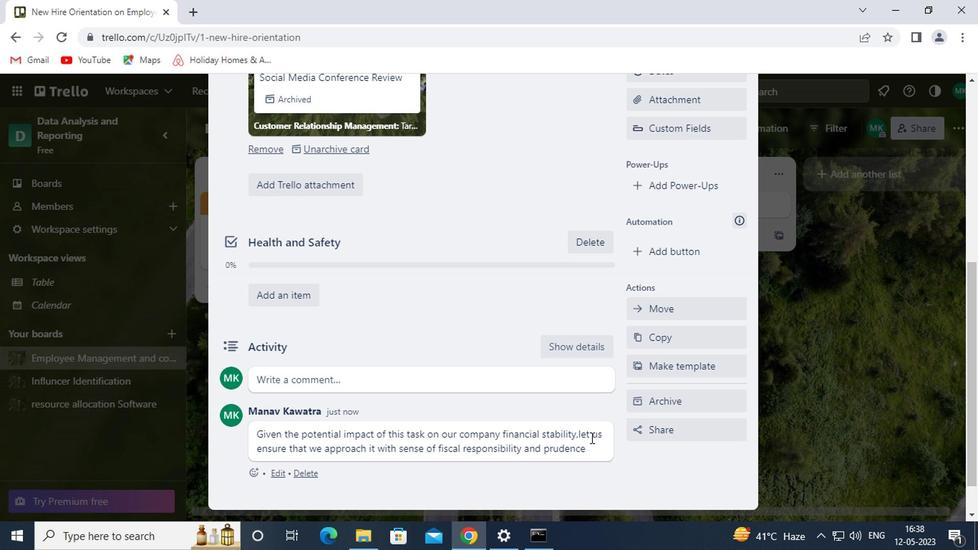 
Action: Mouse scrolled (588, 439) with delta (0, 0)
Screenshot: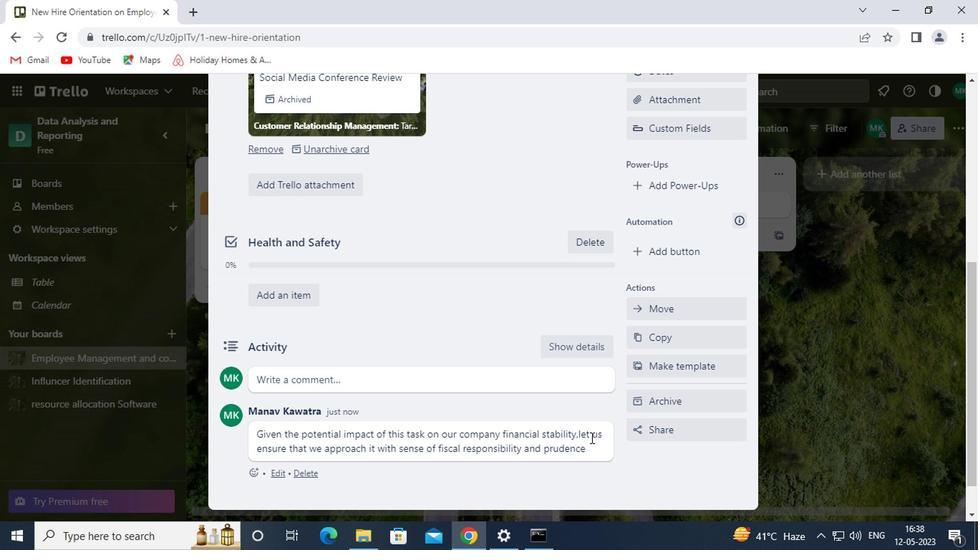 
Action: Mouse moved to (604, 420)
Screenshot: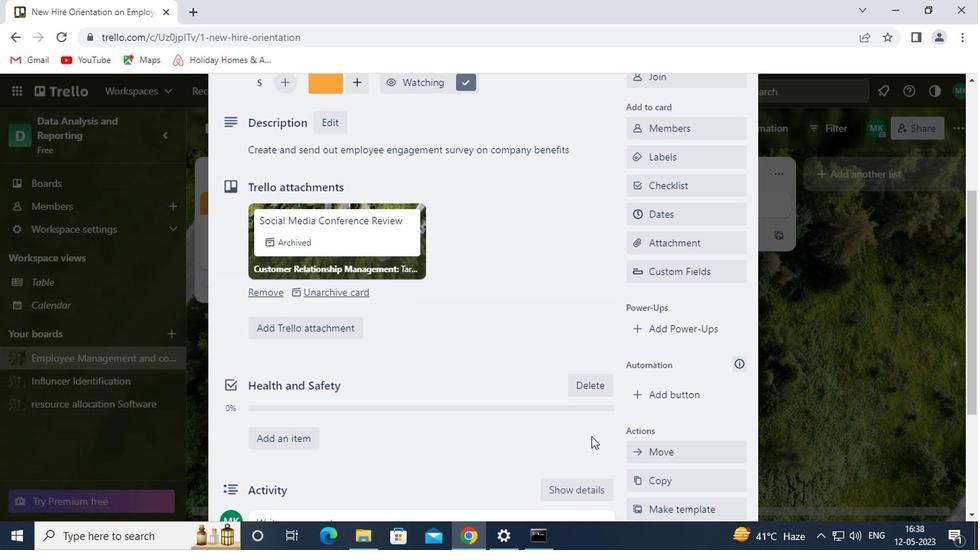 
Action: Mouse scrolled (604, 421) with delta (0, 0)
Screenshot: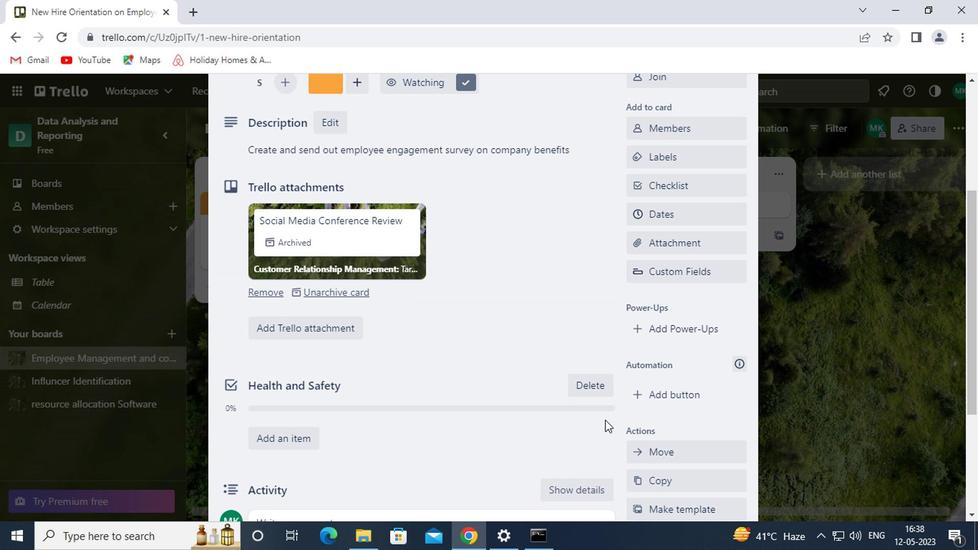 
Action: Mouse moved to (673, 290)
Screenshot: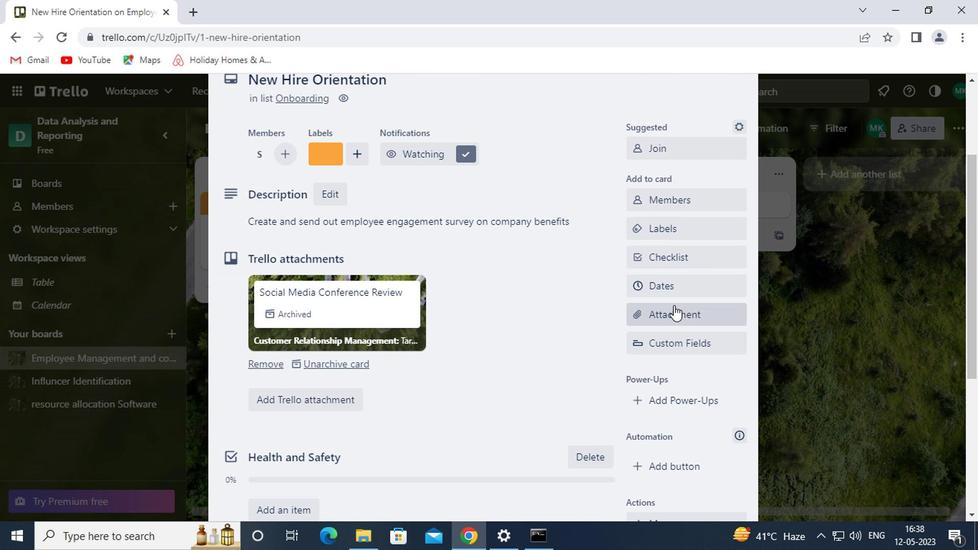 
Action: Mouse pressed left at (673, 290)
Screenshot: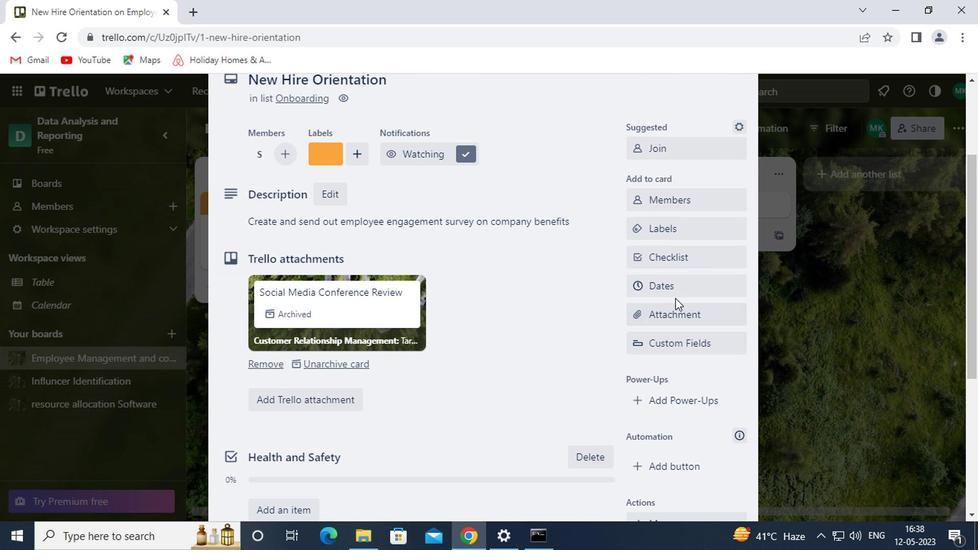 
Action: Mouse moved to (638, 390)
Screenshot: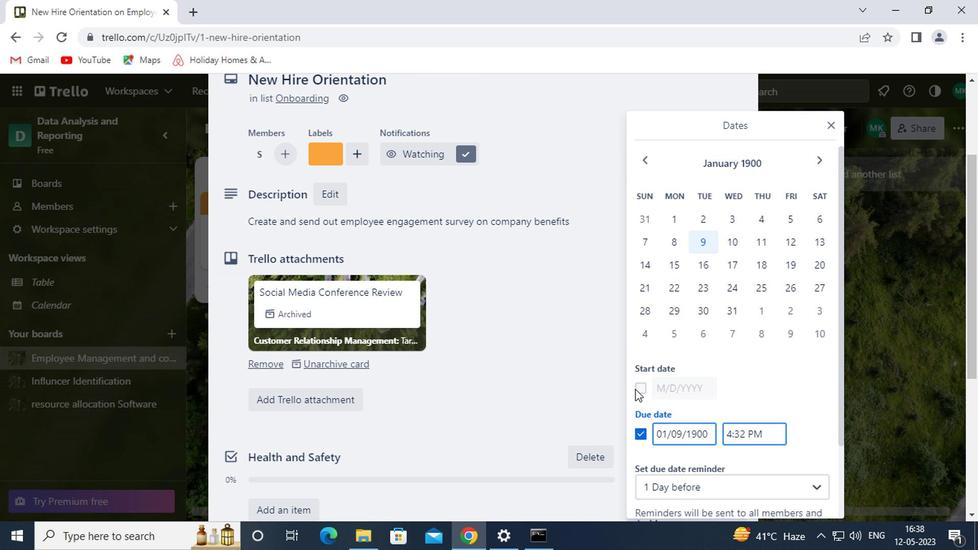 
Action: Mouse pressed left at (638, 390)
Screenshot: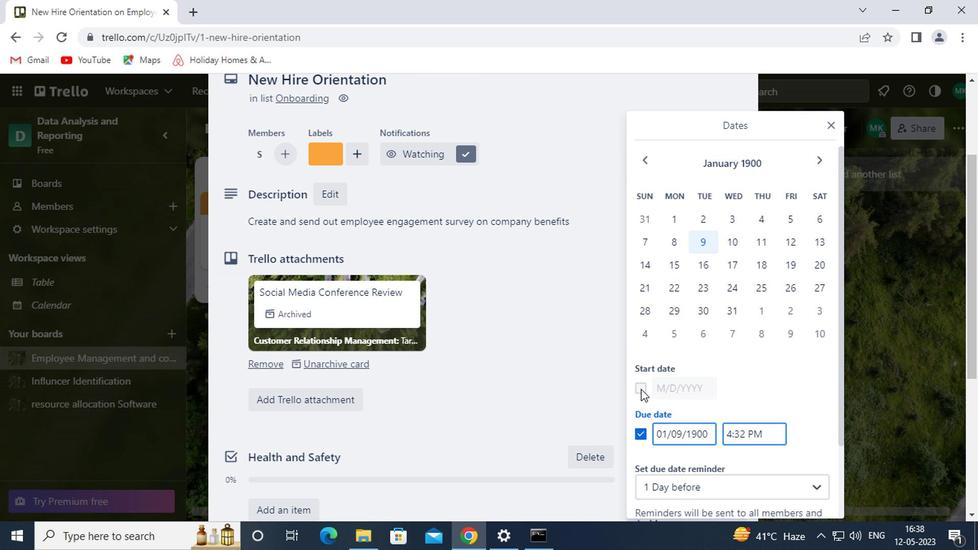 
Action: Mouse moved to (737, 224)
Screenshot: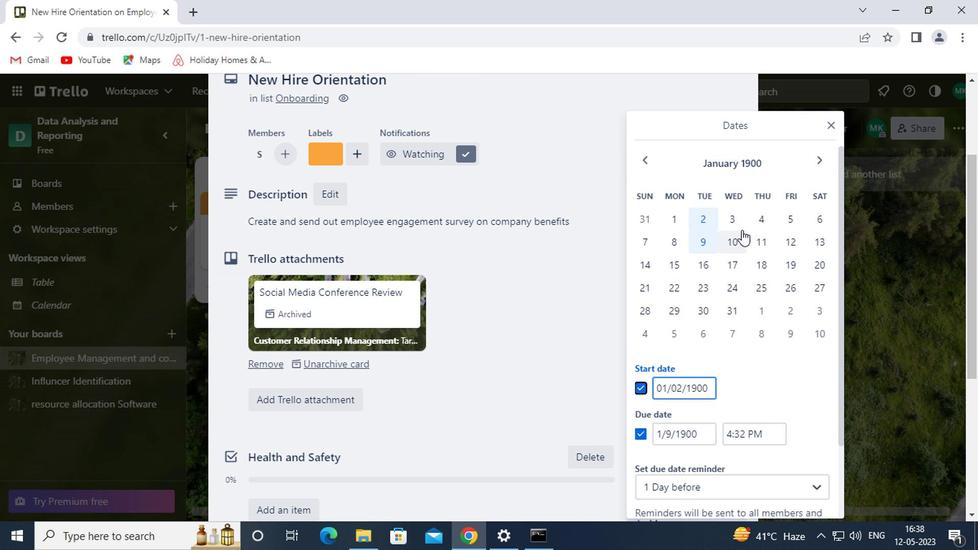 
Action: Mouse pressed left at (737, 224)
Screenshot: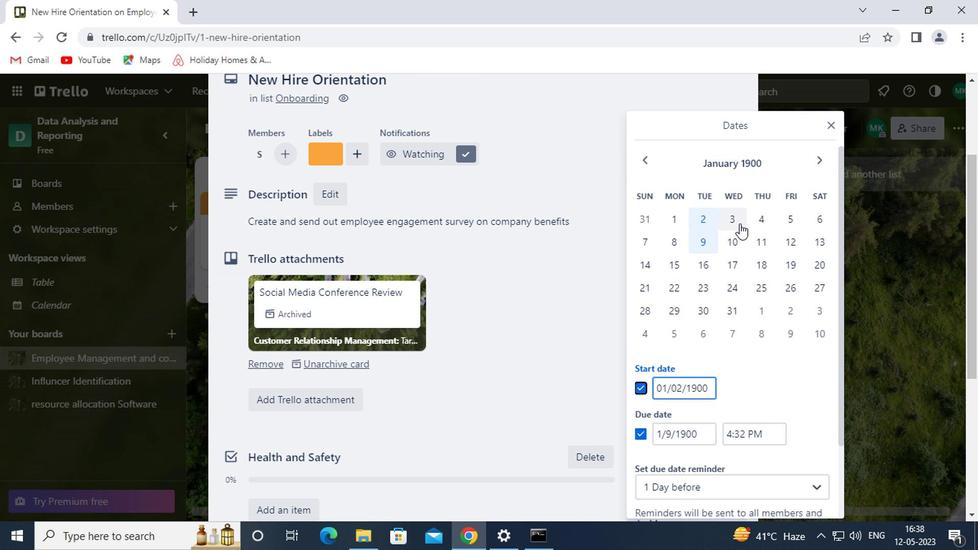 
Action: Mouse moved to (736, 243)
Screenshot: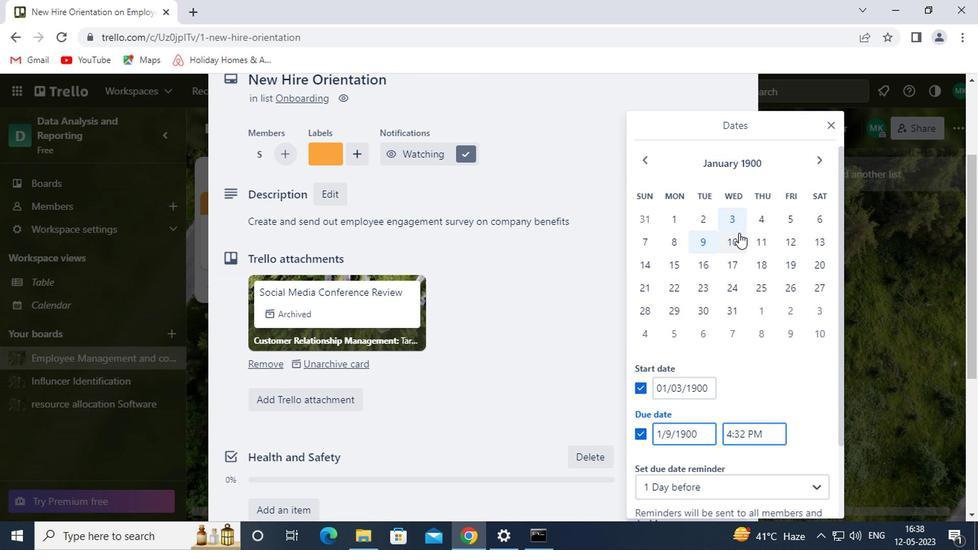 
Action: Mouse pressed left at (736, 243)
Screenshot: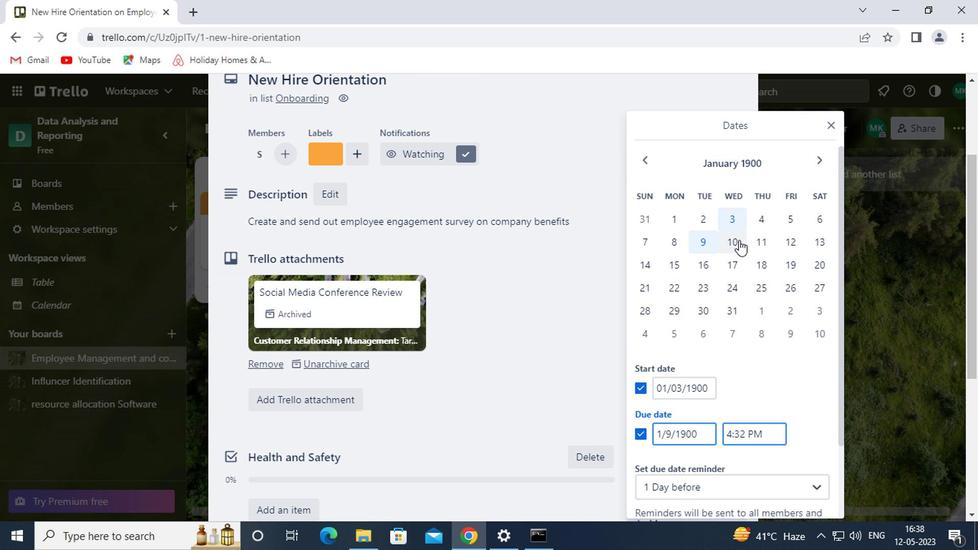 
Action: Mouse moved to (750, 319)
Screenshot: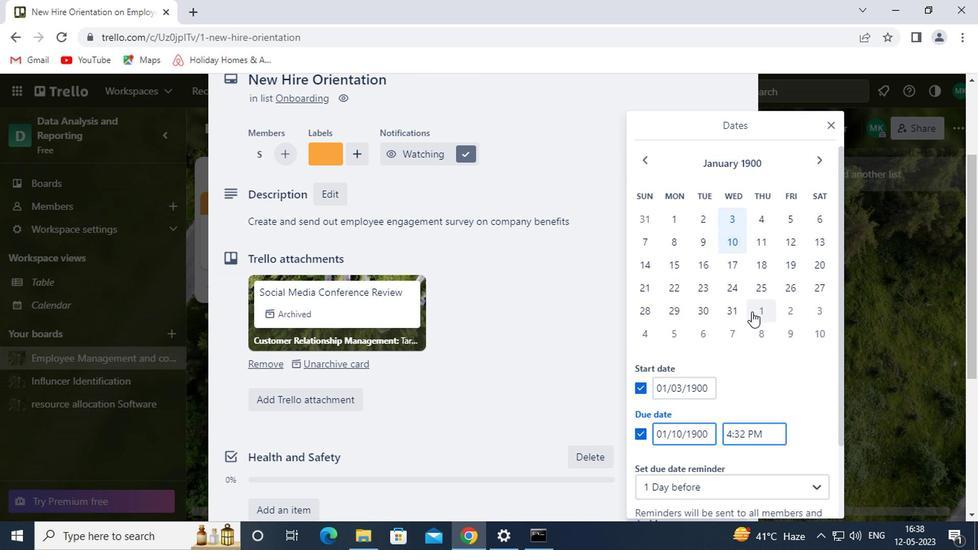 
Action: Mouse scrolled (750, 319) with delta (0, 0)
Screenshot: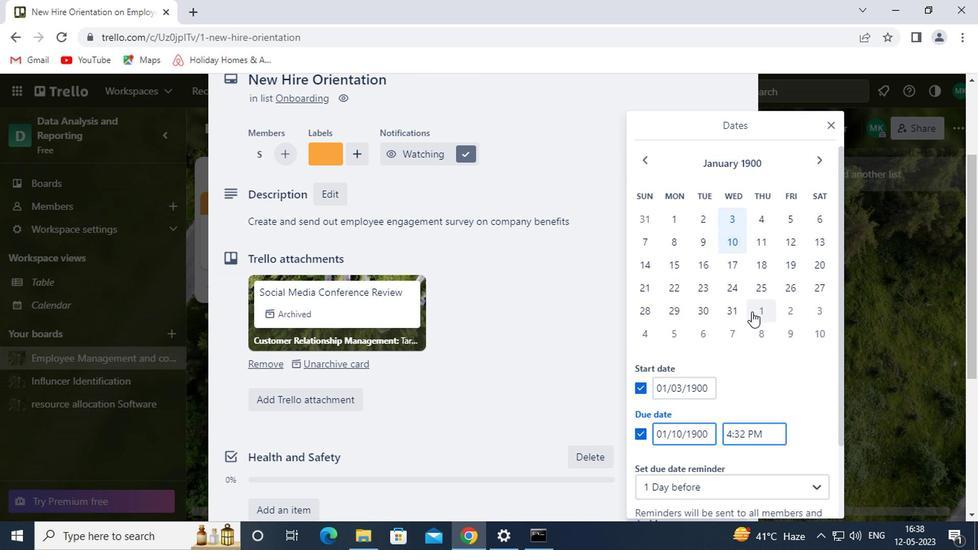 
Action: Mouse moved to (750, 320)
Screenshot: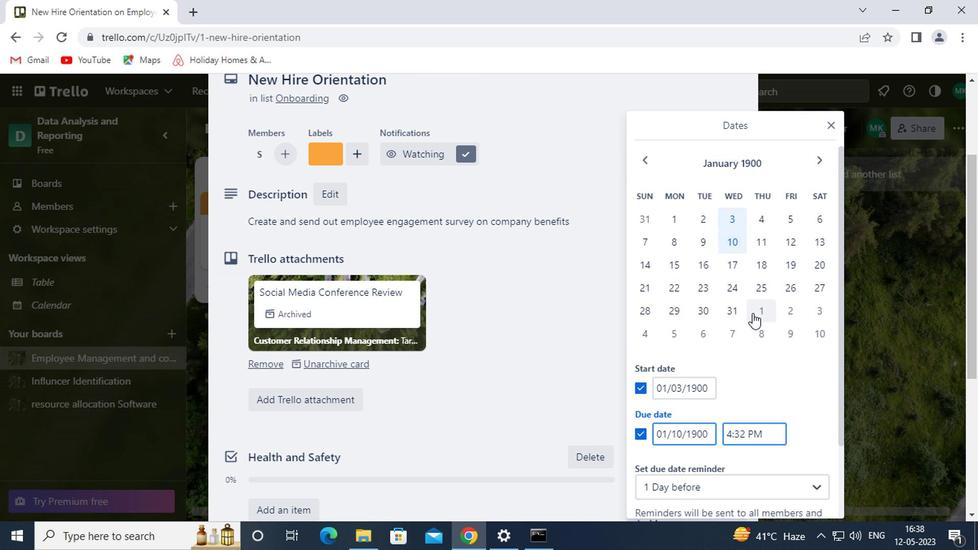 
Action: Mouse scrolled (750, 319) with delta (0, -1)
Screenshot: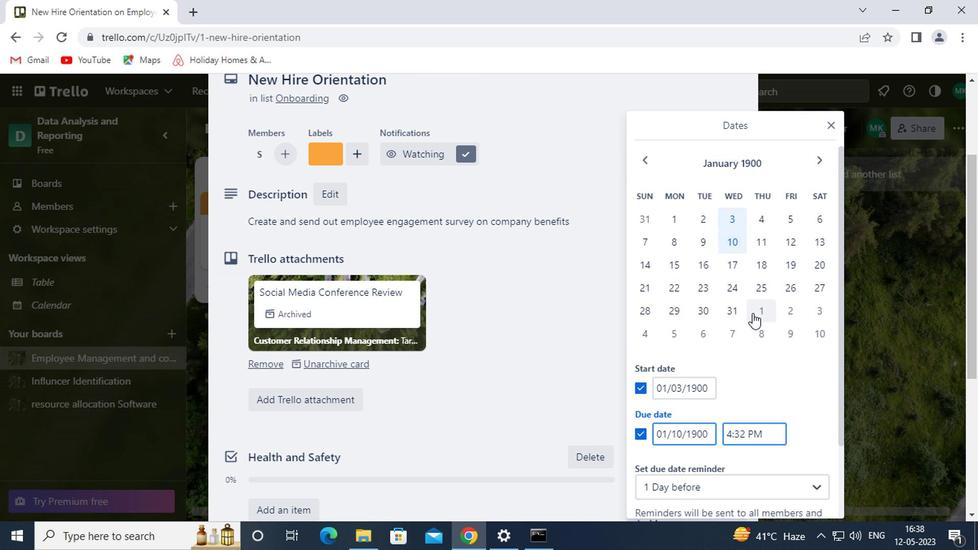 
Action: Mouse moved to (738, 470)
Screenshot: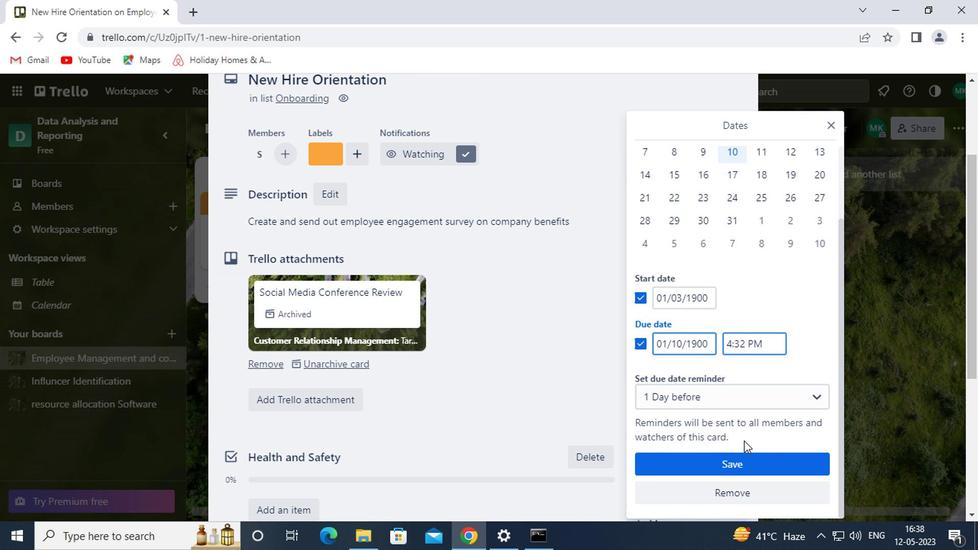 
Action: Mouse pressed left at (738, 470)
Screenshot: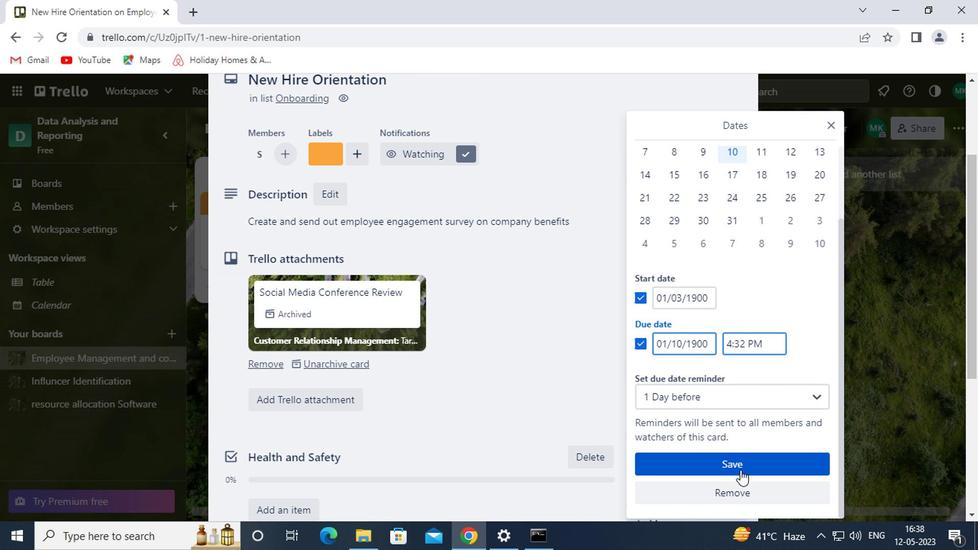 
Action: Mouse moved to (841, 361)
Screenshot: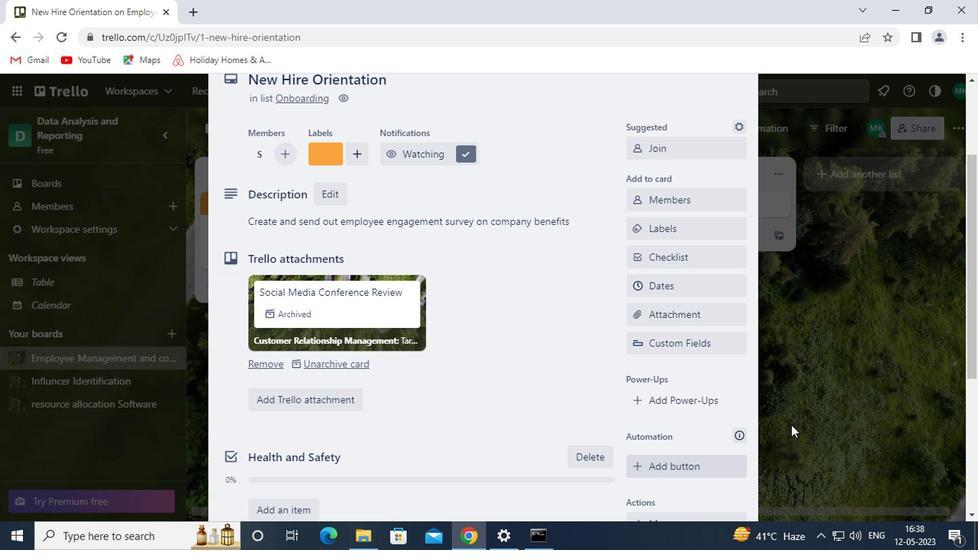 
Action: Mouse pressed left at (841, 361)
Screenshot: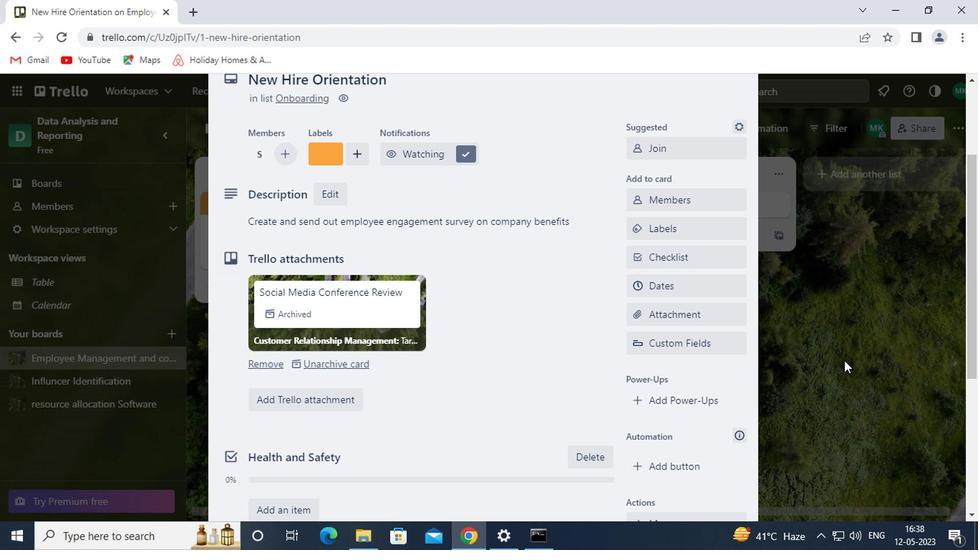 
